 Task: Find connections with filter location Hanting with filter topic #Homeofficewith filter profile language Potuguese with filter current company Wonder Cement Ltd. with filter school St. Joseph's College Of Engineering with filter industry Telephone Call Centers with filter service category Audio Engineering with filter keywords title Chef
Action: Mouse moved to (539, 83)
Screenshot: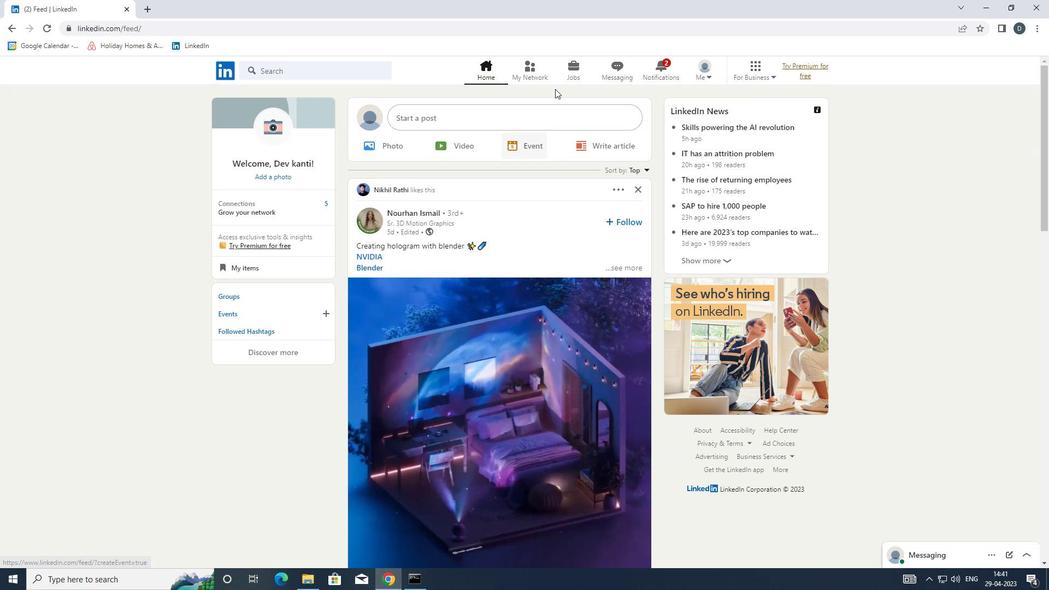 
Action: Mouse pressed left at (539, 83)
Screenshot: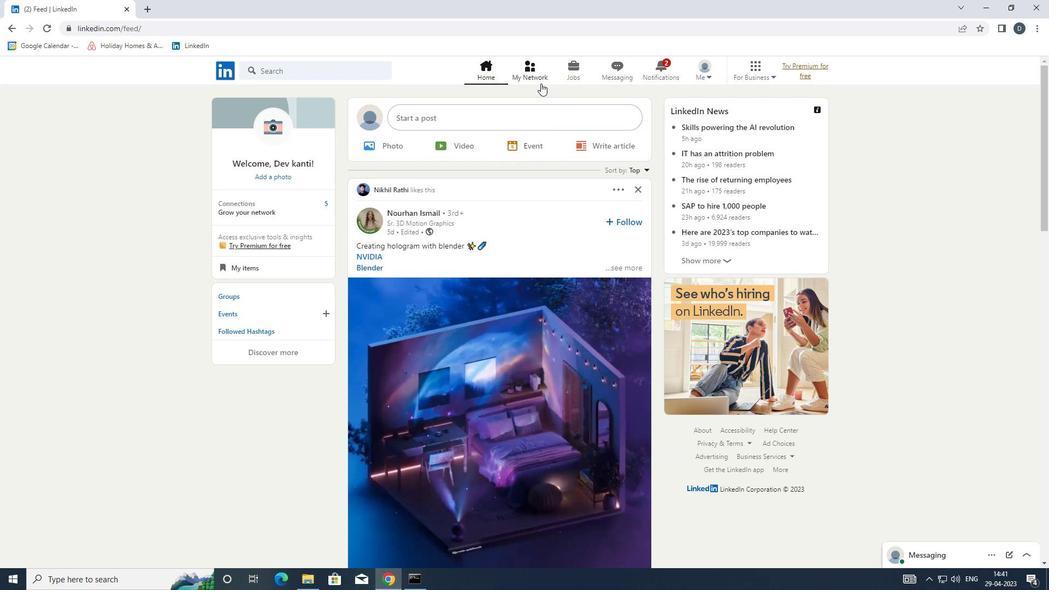 
Action: Mouse moved to (360, 128)
Screenshot: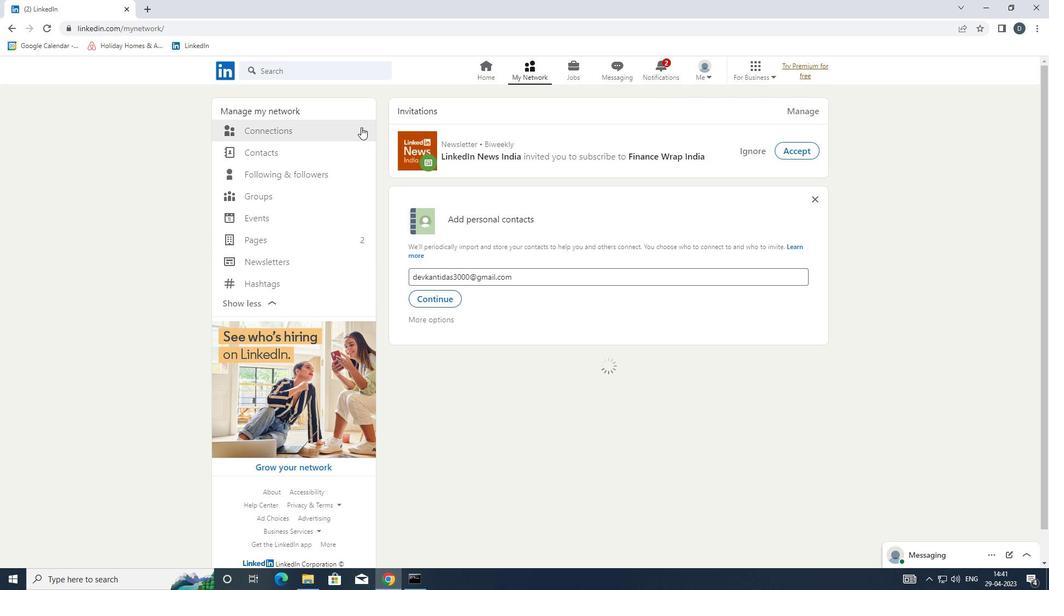 
Action: Mouse pressed left at (360, 128)
Screenshot: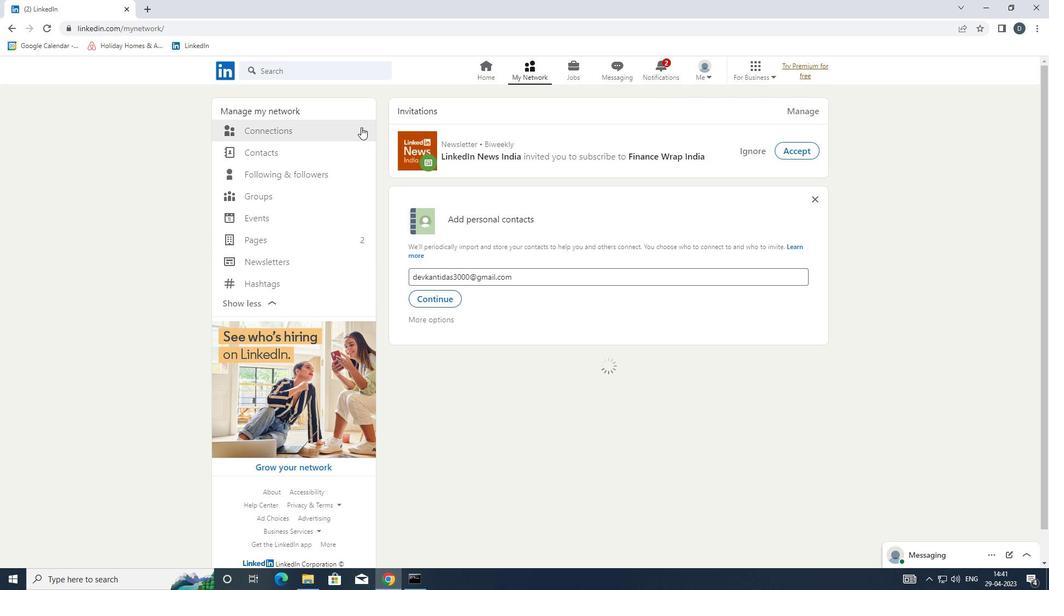 
Action: Mouse moved to (604, 133)
Screenshot: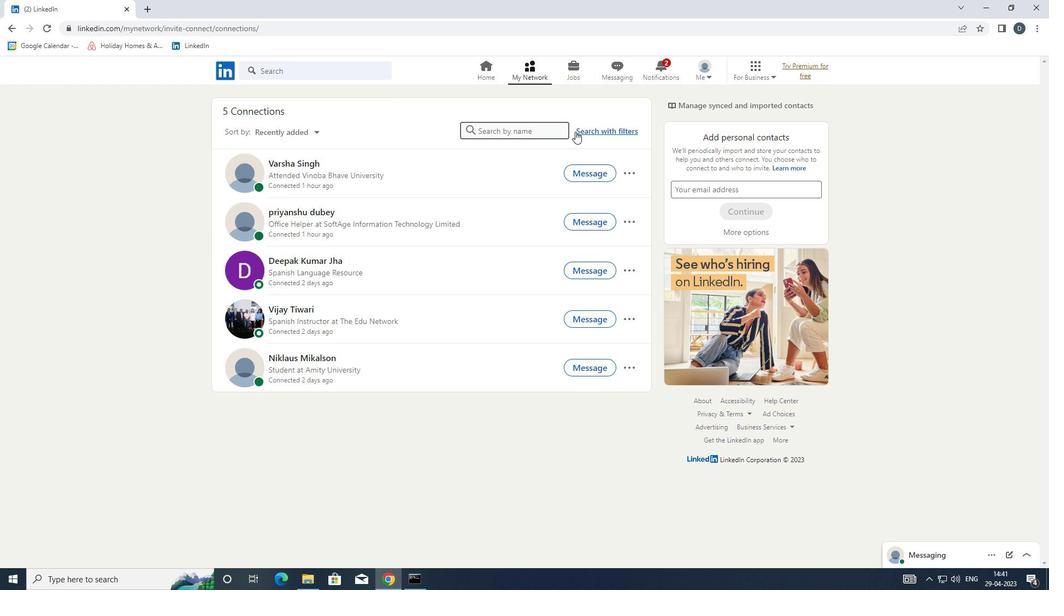 
Action: Mouse pressed left at (604, 133)
Screenshot: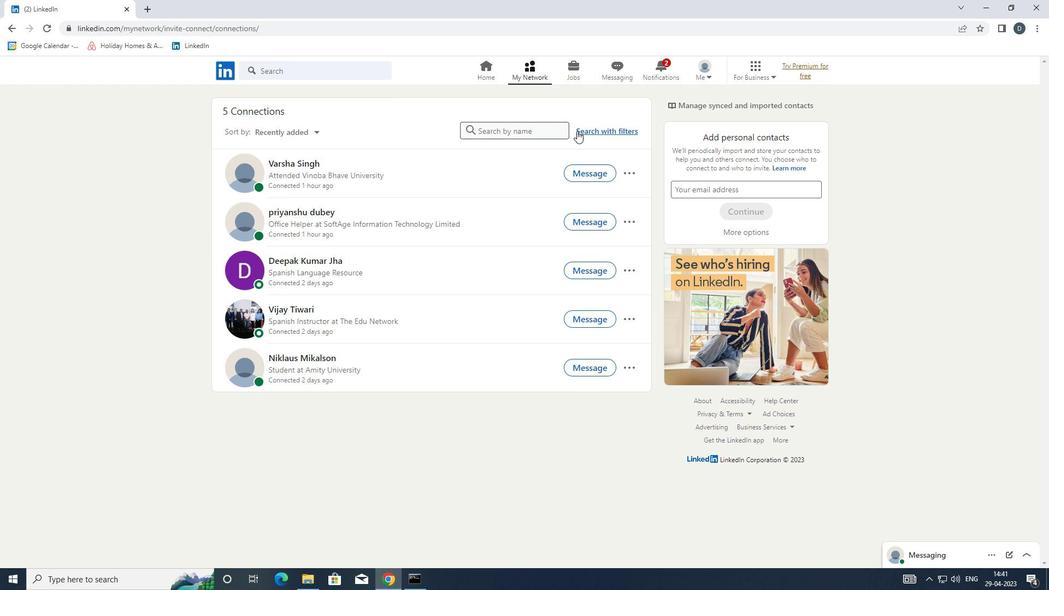 
Action: Mouse moved to (570, 103)
Screenshot: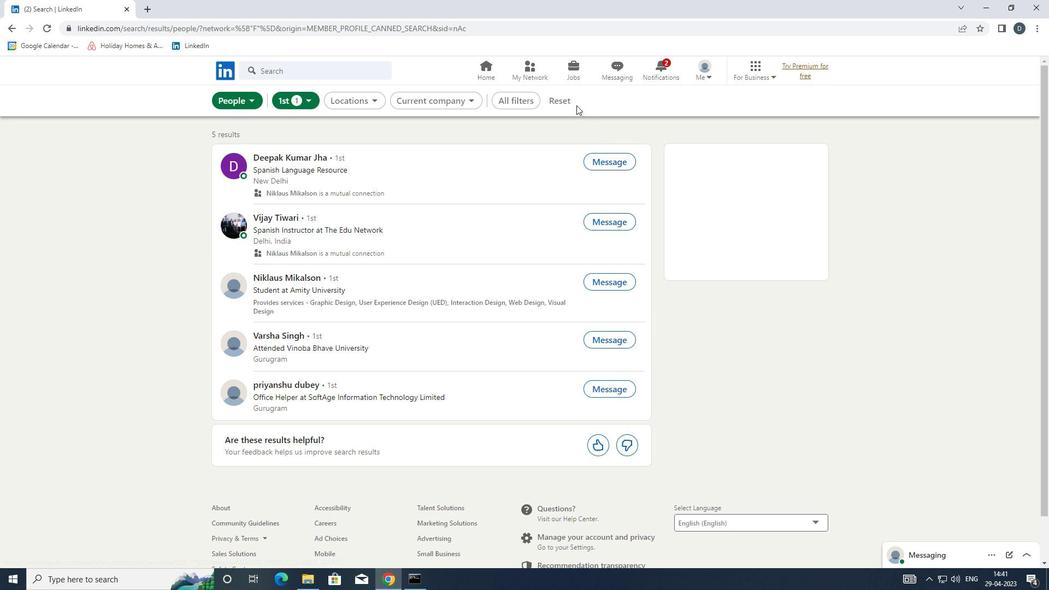
Action: Mouse pressed left at (570, 103)
Screenshot: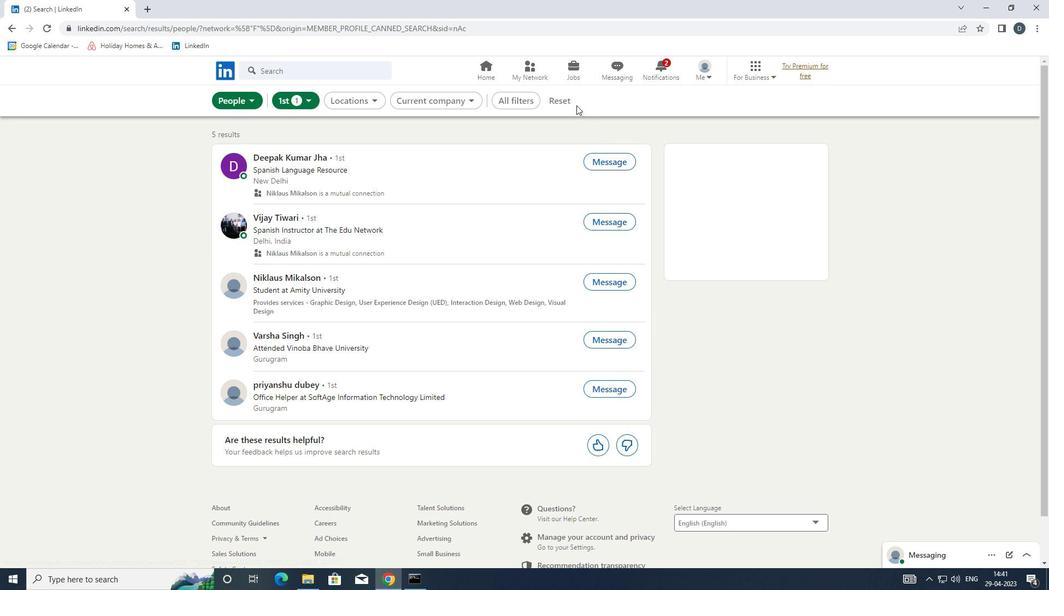 
Action: Mouse moved to (546, 95)
Screenshot: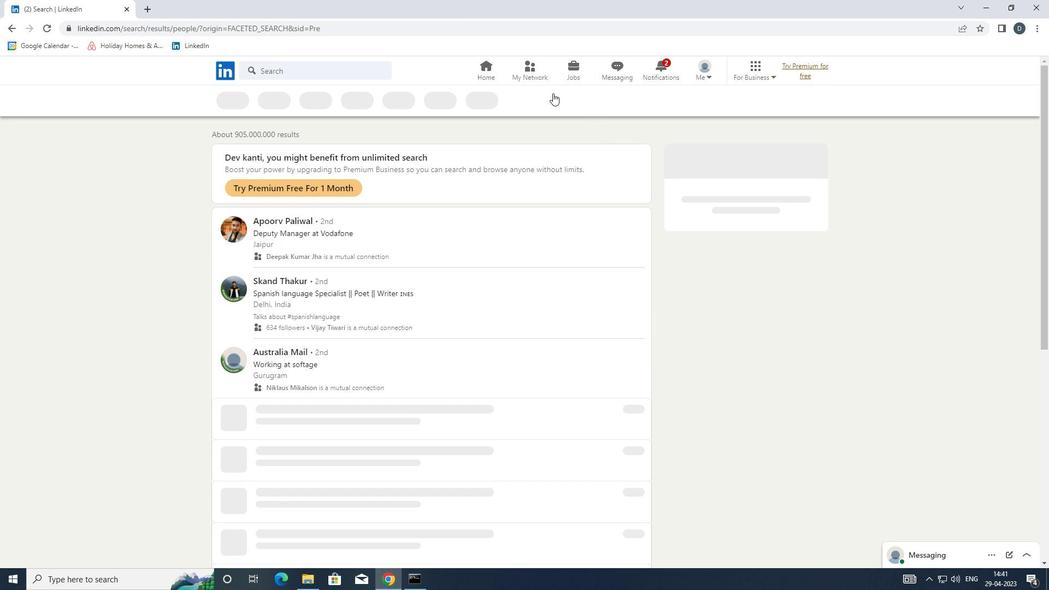 
Action: Mouse pressed left at (546, 95)
Screenshot: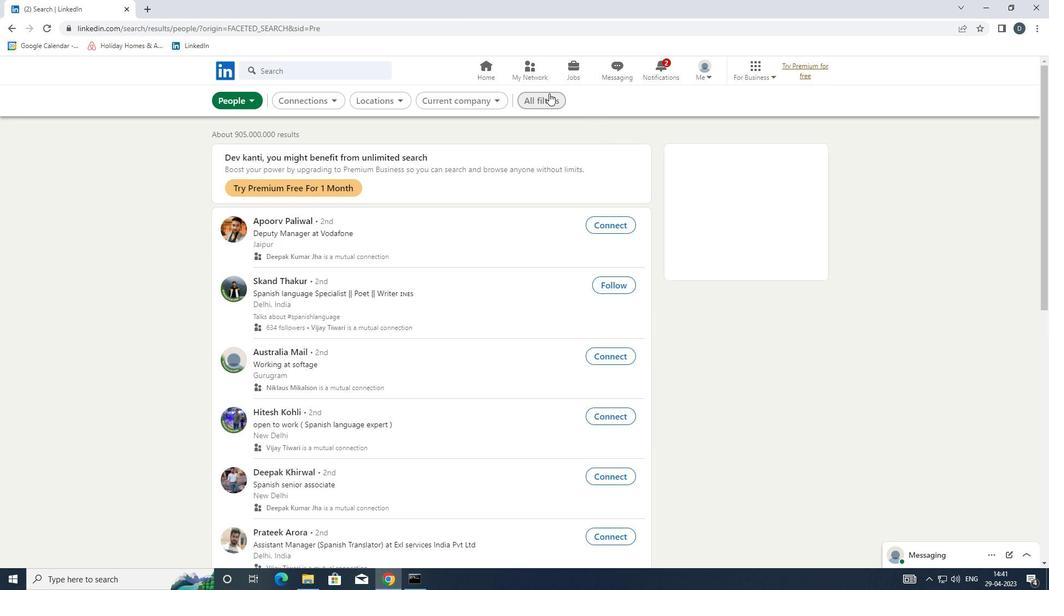 
Action: Mouse moved to (907, 333)
Screenshot: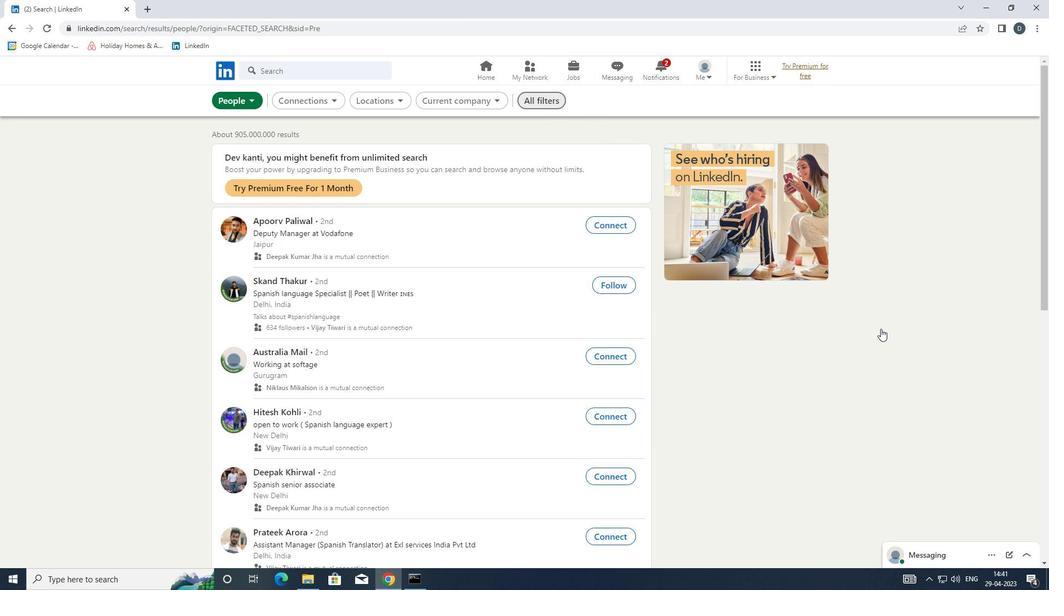 
Action: Mouse scrolled (907, 332) with delta (0, 0)
Screenshot: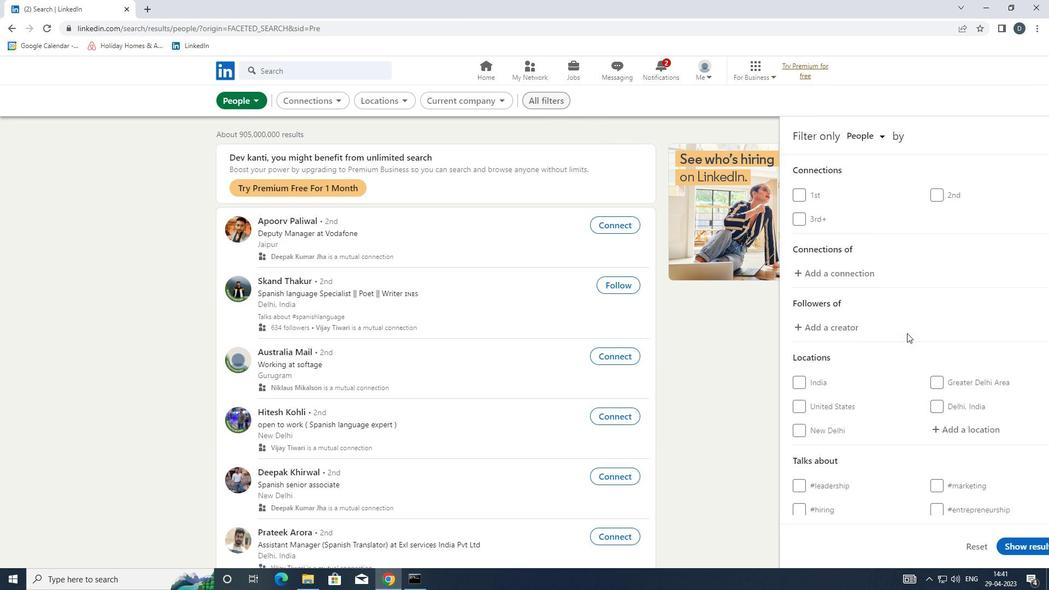 
Action: Mouse scrolled (907, 332) with delta (0, 0)
Screenshot: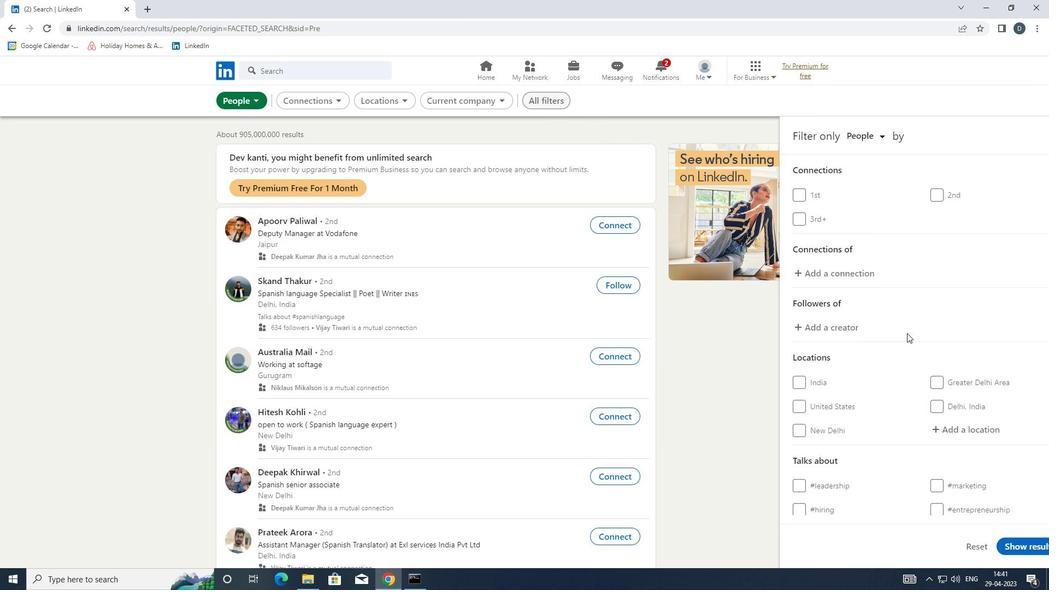 
Action: Mouse moved to (937, 323)
Screenshot: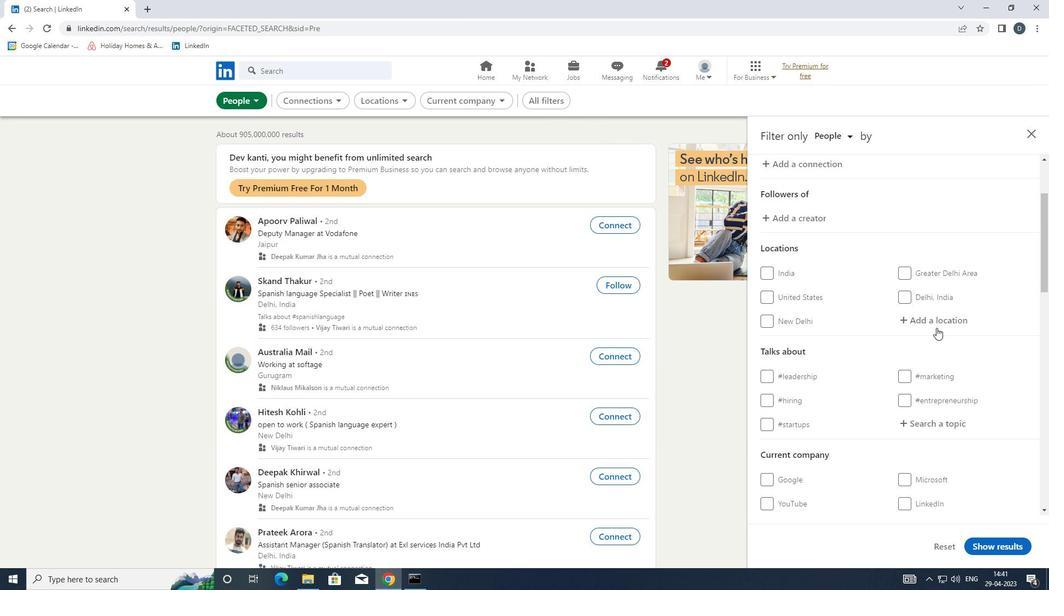 
Action: Mouse pressed left at (937, 323)
Screenshot: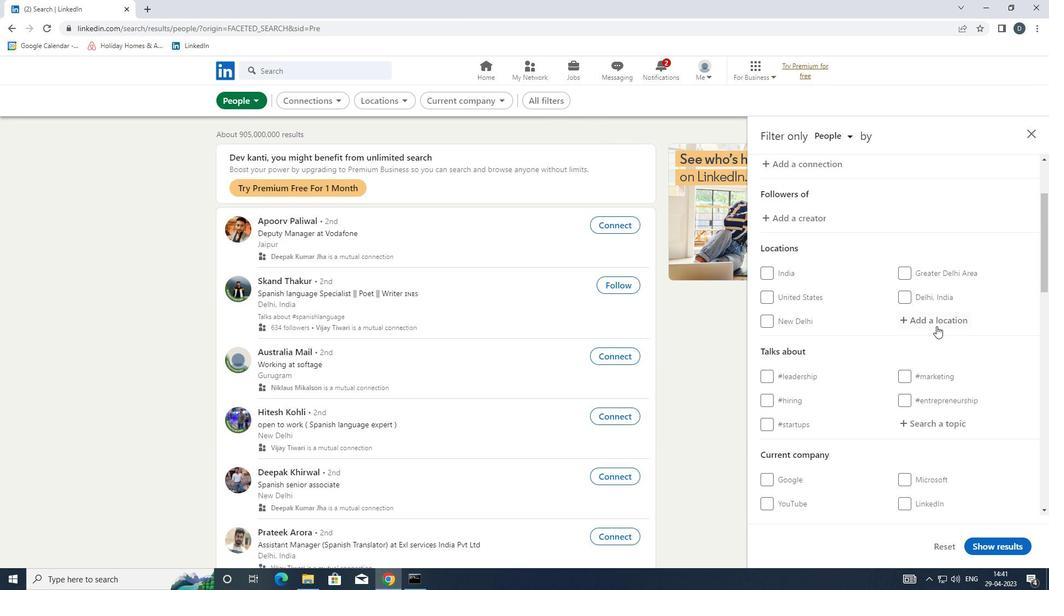 
Action: Mouse moved to (922, 326)
Screenshot: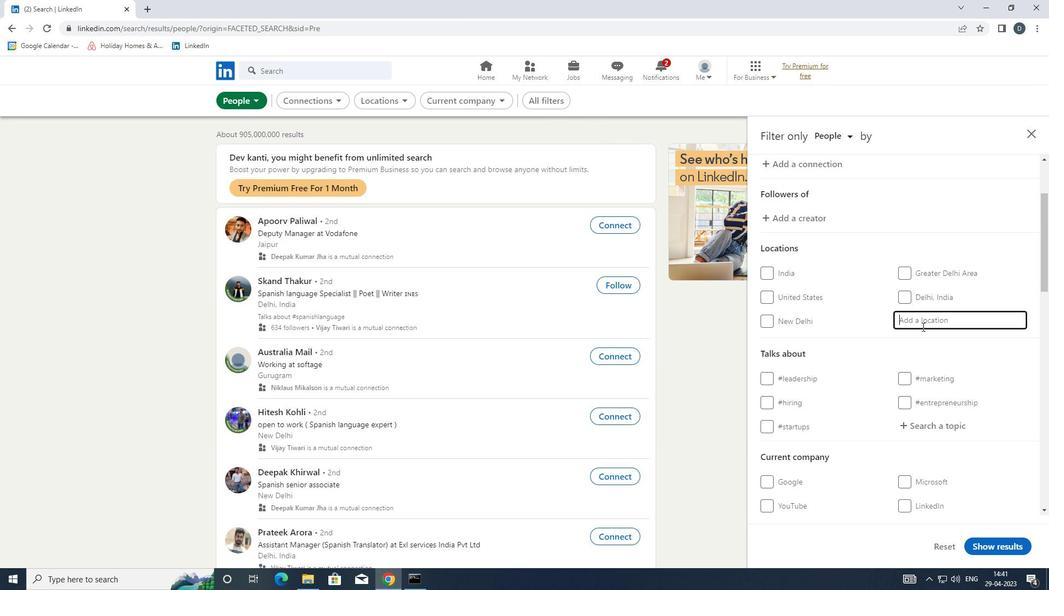 
Action: Key pressed <Key.shift>HANTING<Key.enter>
Screenshot: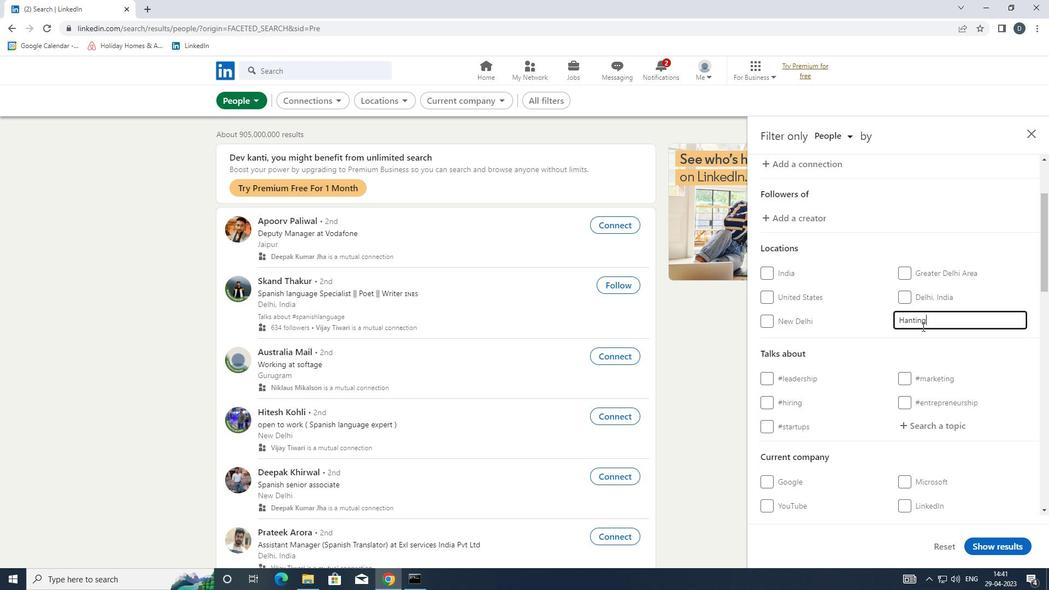 
Action: Mouse moved to (922, 328)
Screenshot: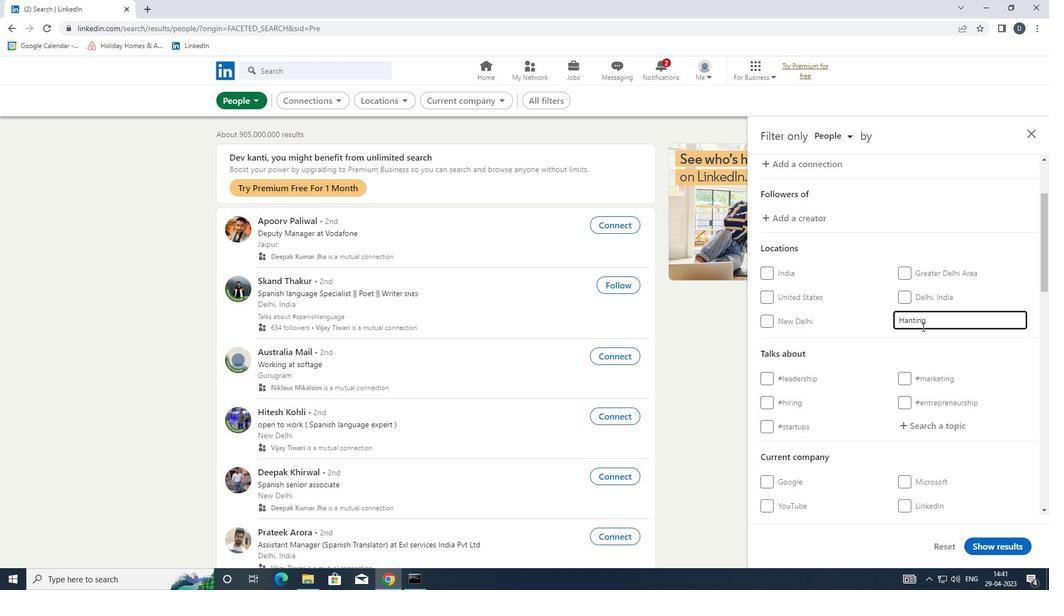 
Action: Mouse scrolled (922, 328) with delta (0, 0)
Screenshot: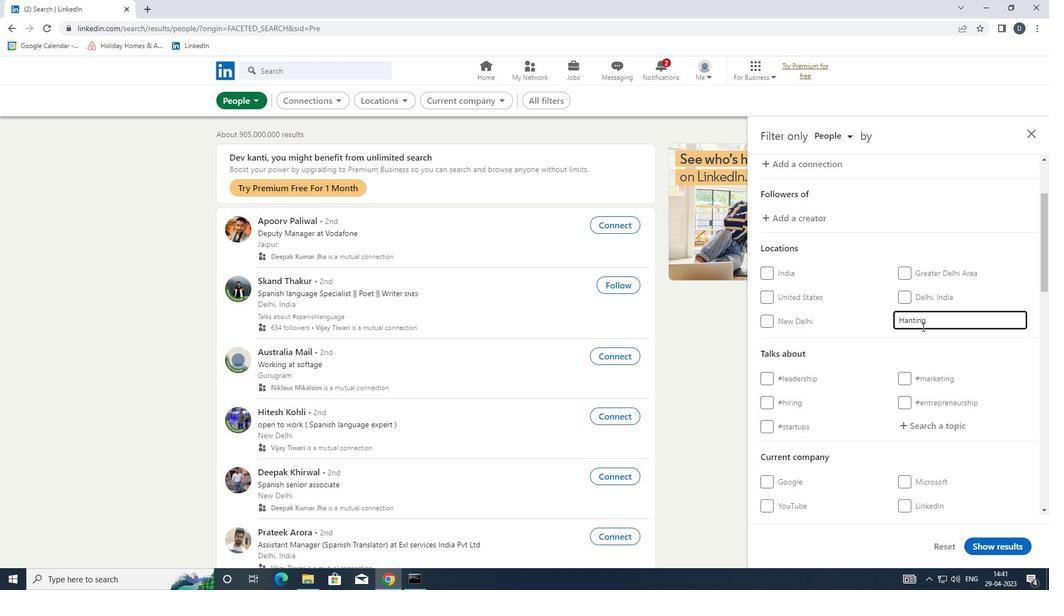 
Action: Mouse moved to (934, 378)
Screenshot: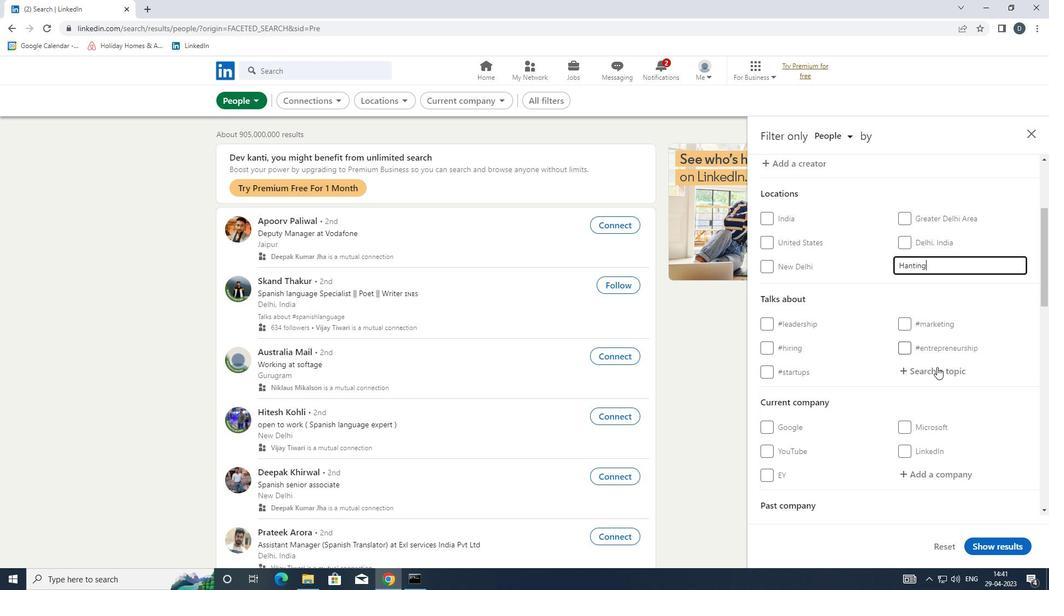 
Action: Mouse pressed left at (934, 378)
Screenshot: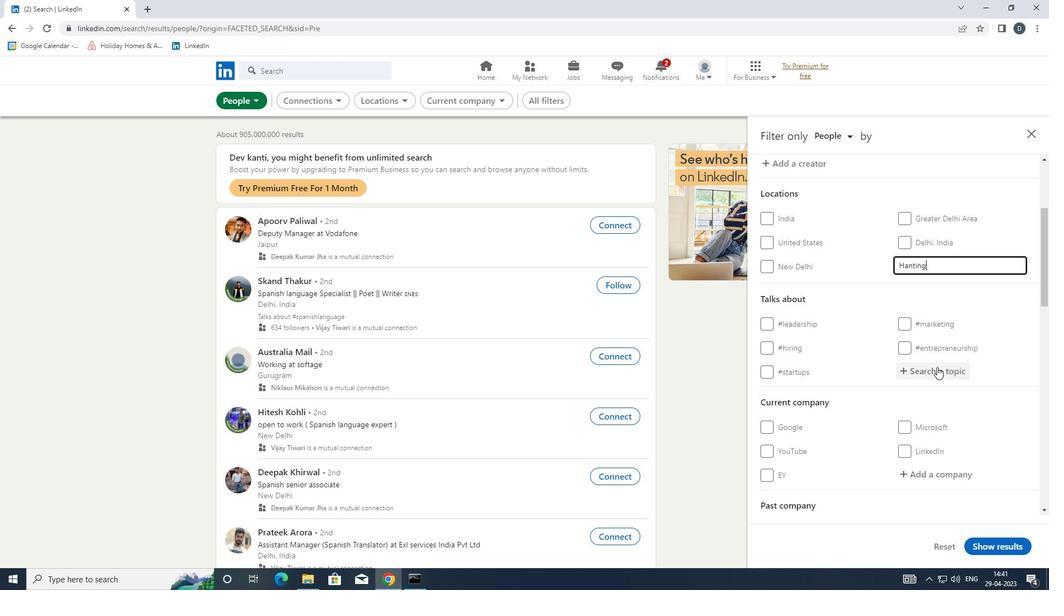 
Action: Key pressed <Key.shift>
Screenshot: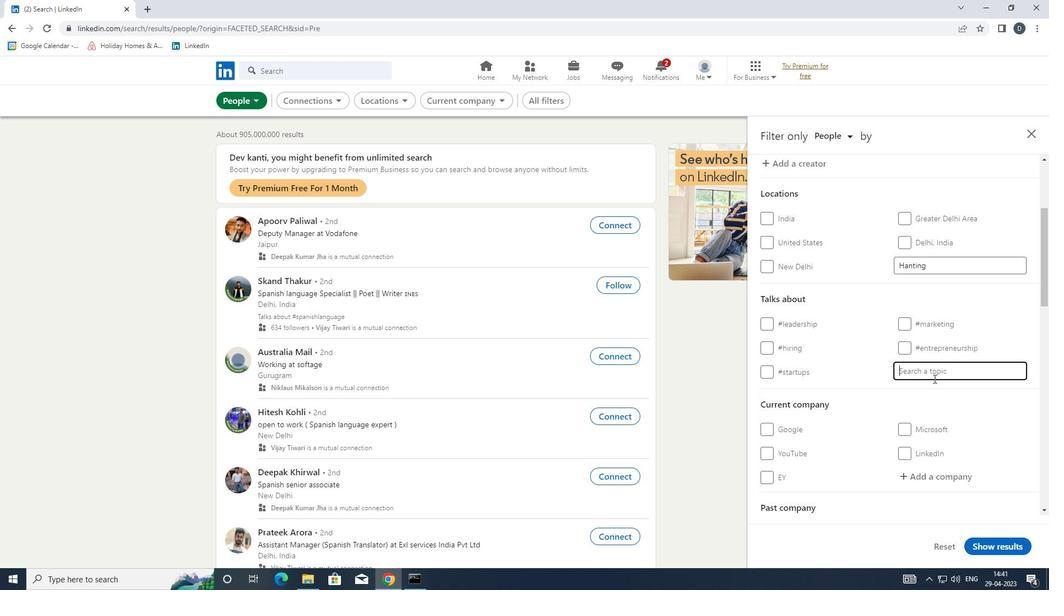 
Action: Mouse moved to (930, 381)
Screenshot: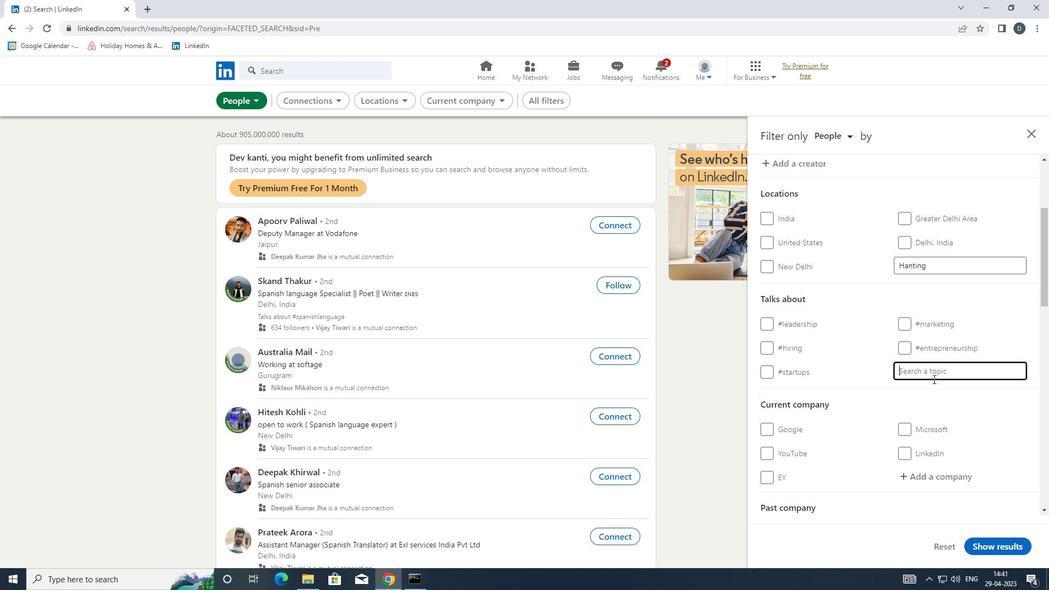 
Action: Key pressed <Key.shift><Key.shift><Key.shift><Key.shift>
Screenshot: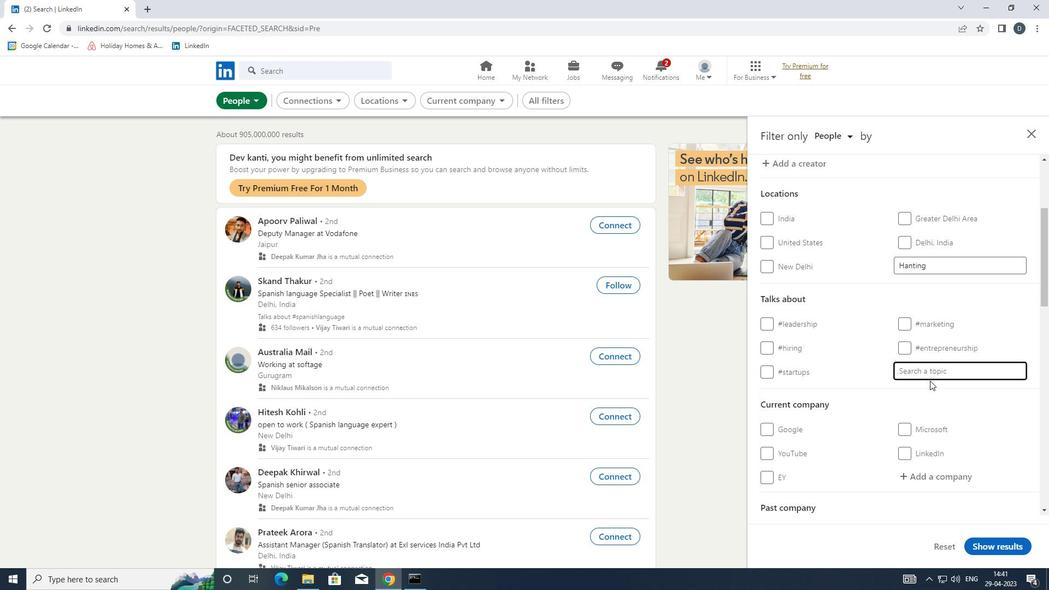 
Action: Mouse moved to (930, 381)
Screenshot: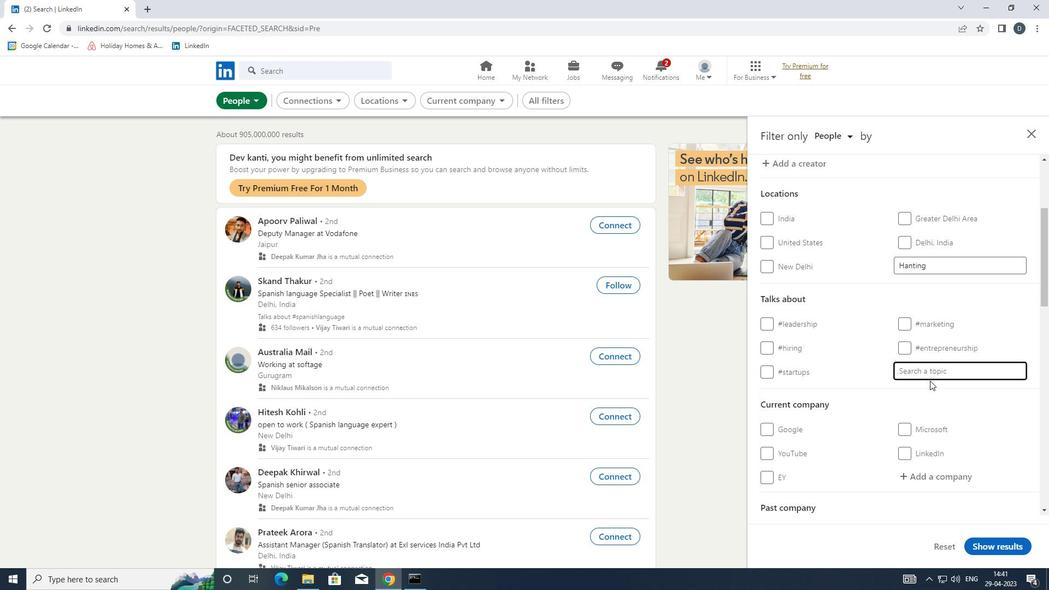 
Action: Key pressed <Key.shift><Key.shift><Key.shift><Key.shift><Key.shift><Key.shift><Key.shift><Key.shift><Key.shift><Key.shift>#HOMEOFFICE
Screenshot: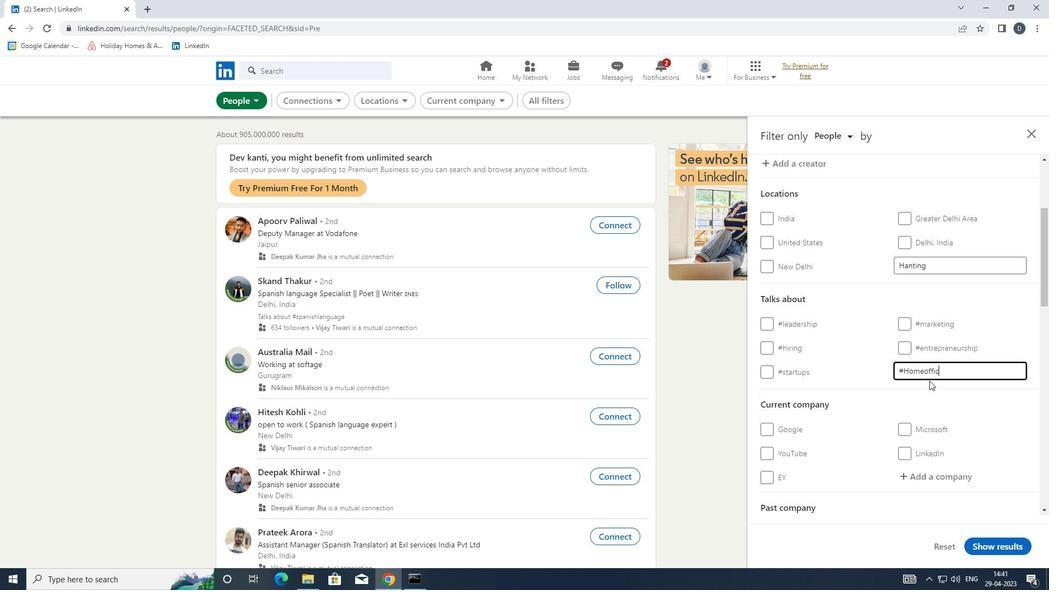 
Action: Mouse scrolled (930, 380) with delta (0, 0)
Screenshot: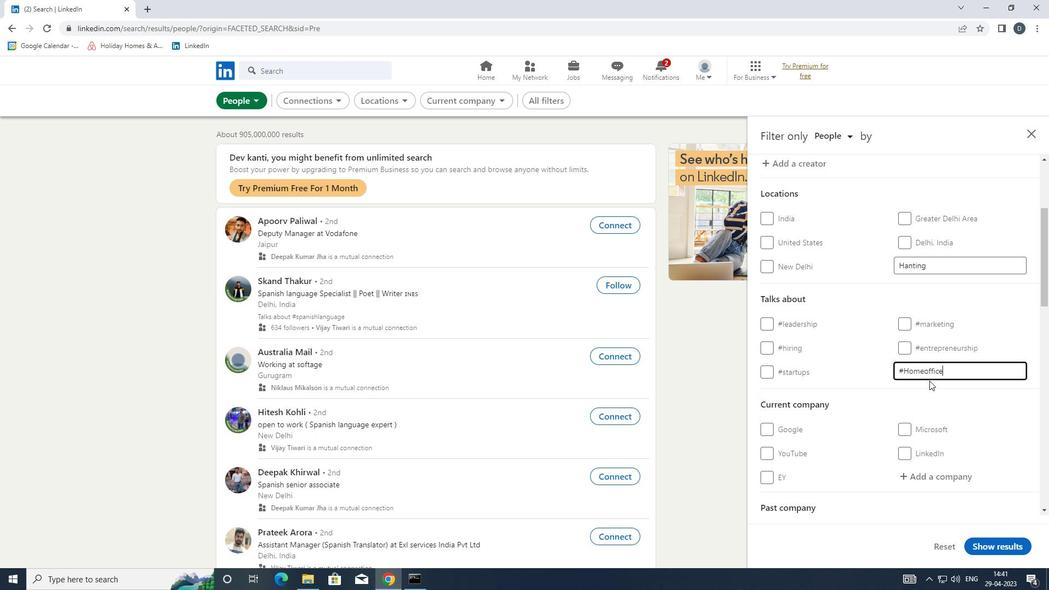 
Action: Mouse scrolled (930, 380) with delta (0, 0)
Screenshot: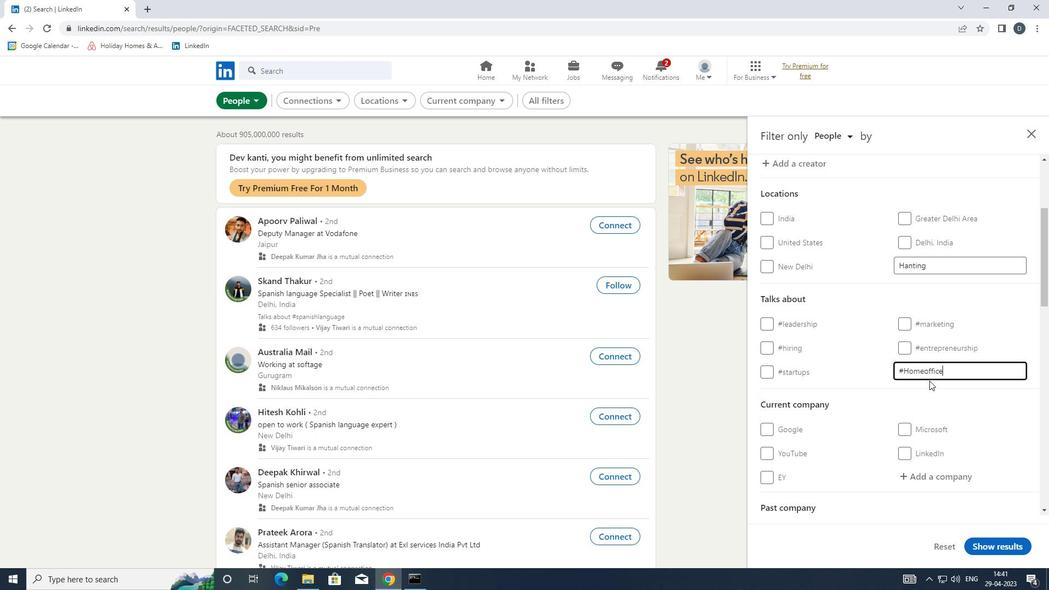 
Action: Mouse scrolled (930, 380) with delta (0, 0)
Screenshot: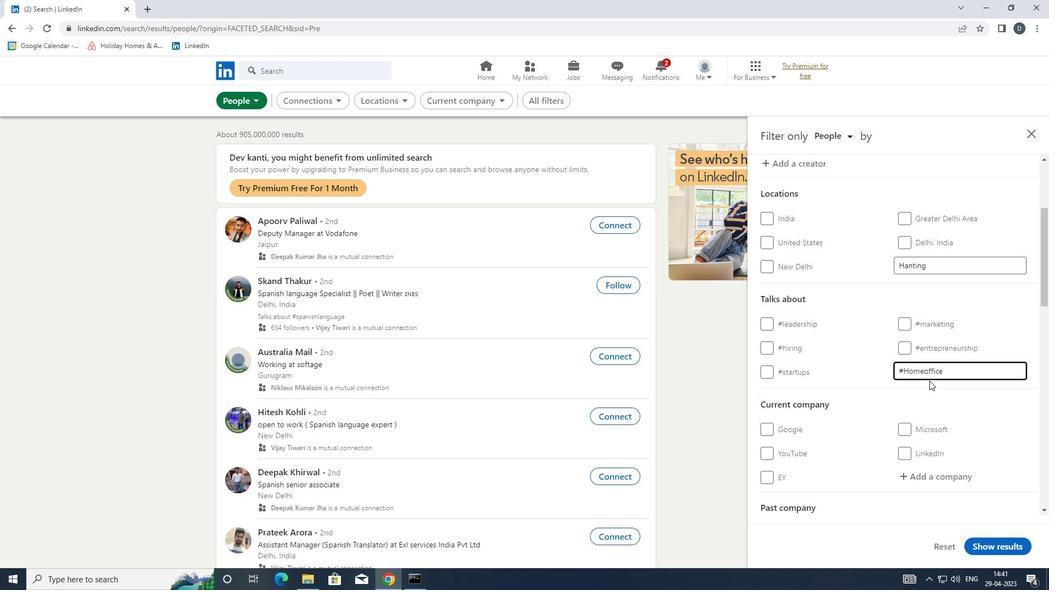 
Action: Mouse scrolled (930, 380) with delta (0, 0)
Screenshot: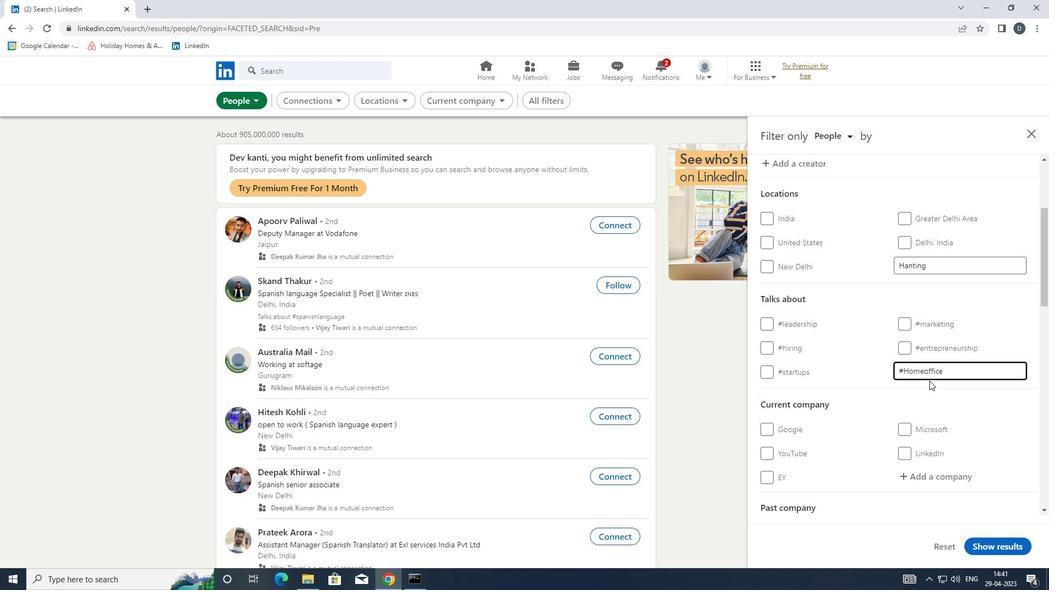 
Action: Mouse scrolled (930, 380) with delta (0, 0)
Screenshot: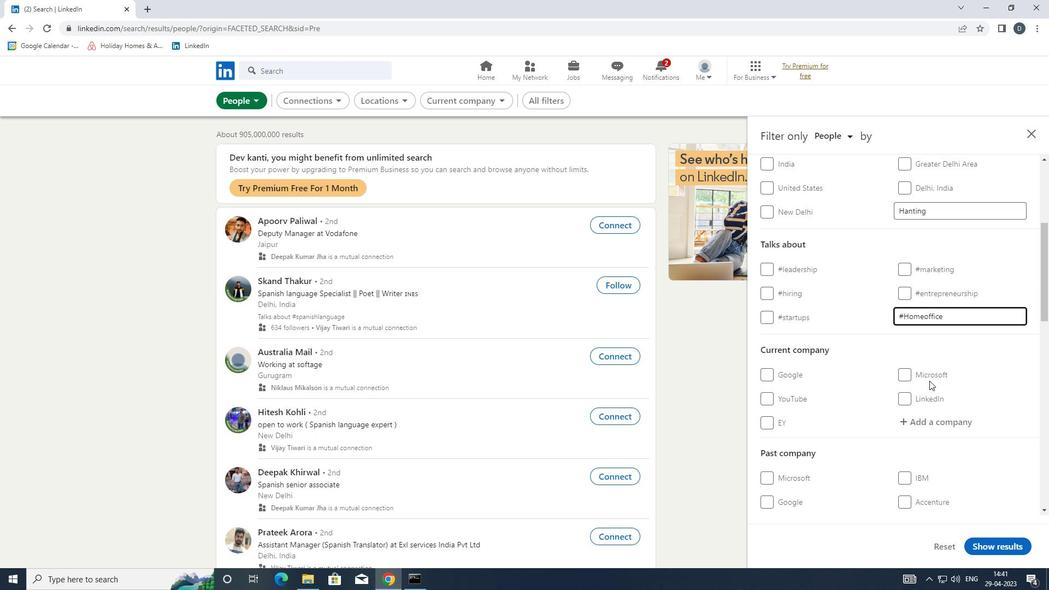
Action: Mouse scrolled (930, 380) with delta (0, 0)
Screenshot: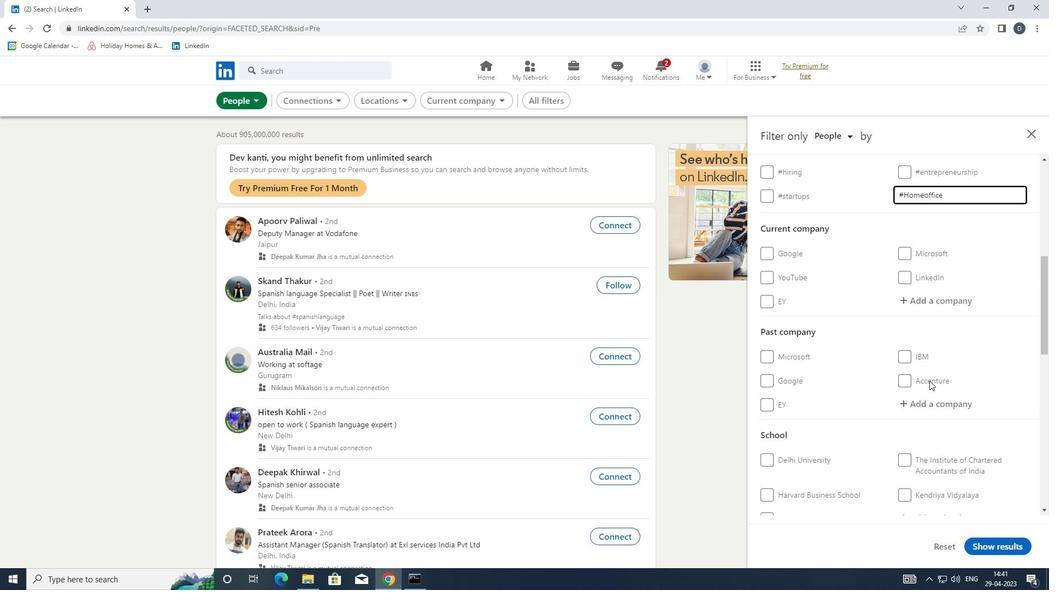 
Action: Mouse moved to (921, 378)
Screenshot: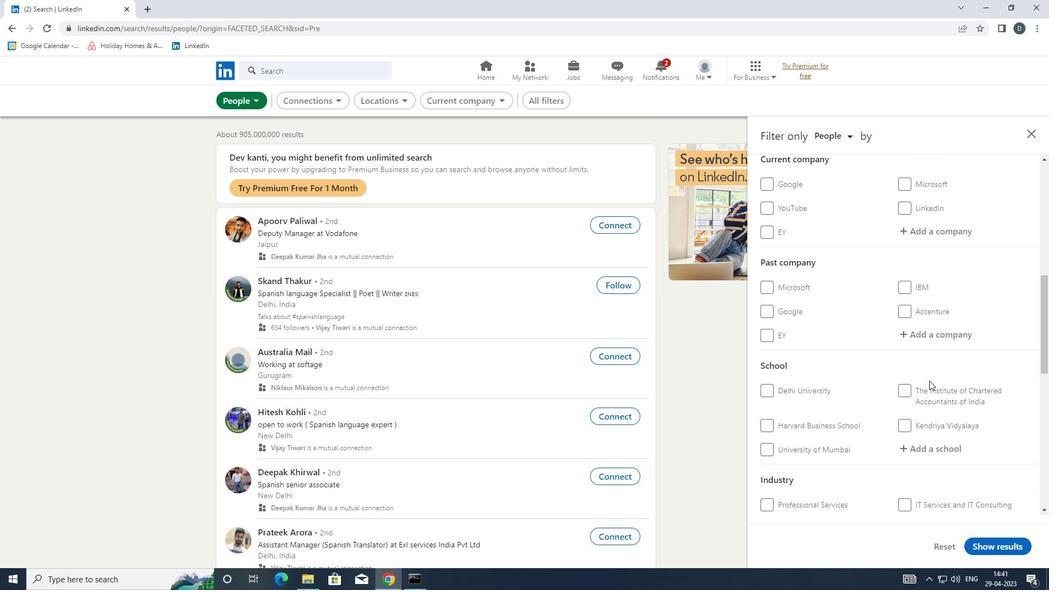 
Action: Mouse scrolled (921, 378) with delta (0, 0)
Screenshot: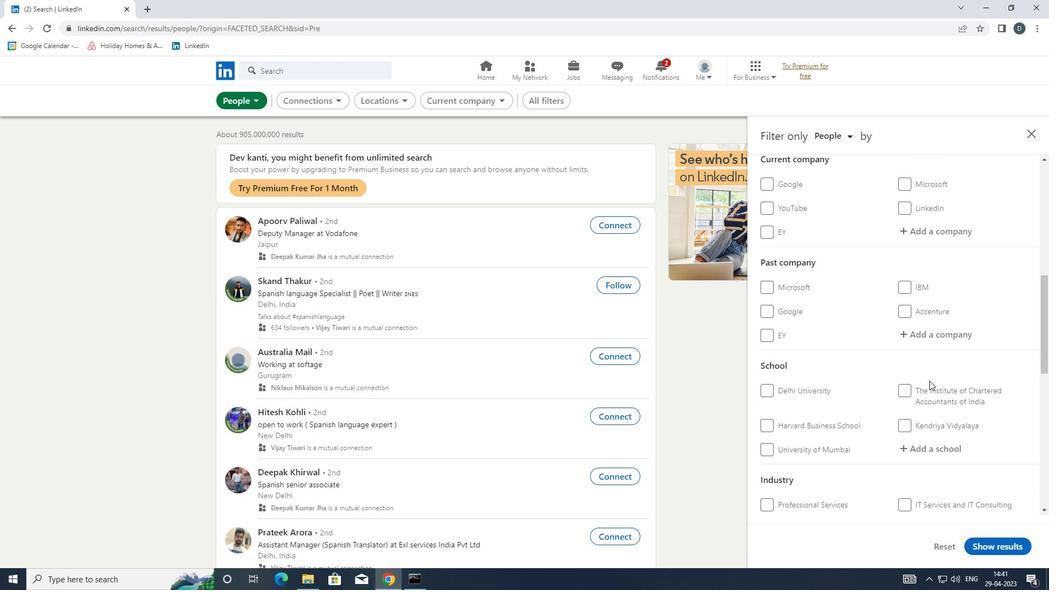 
Action: Mouse moved to (915, 392)
Screenshot: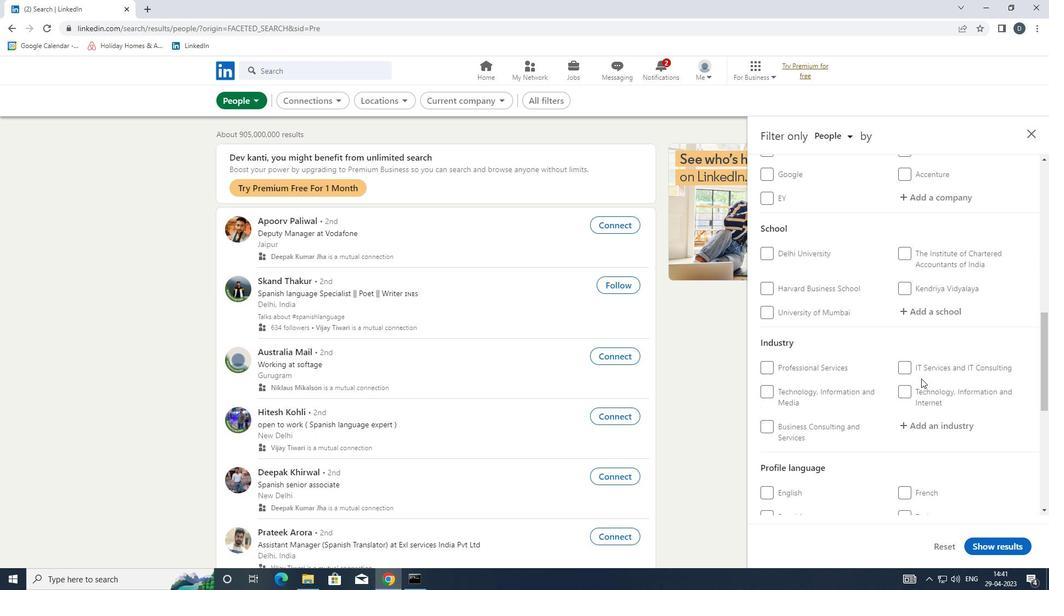 
Action: Mouse scrolled (915, 391) with delta (0, 0)
Screenshot: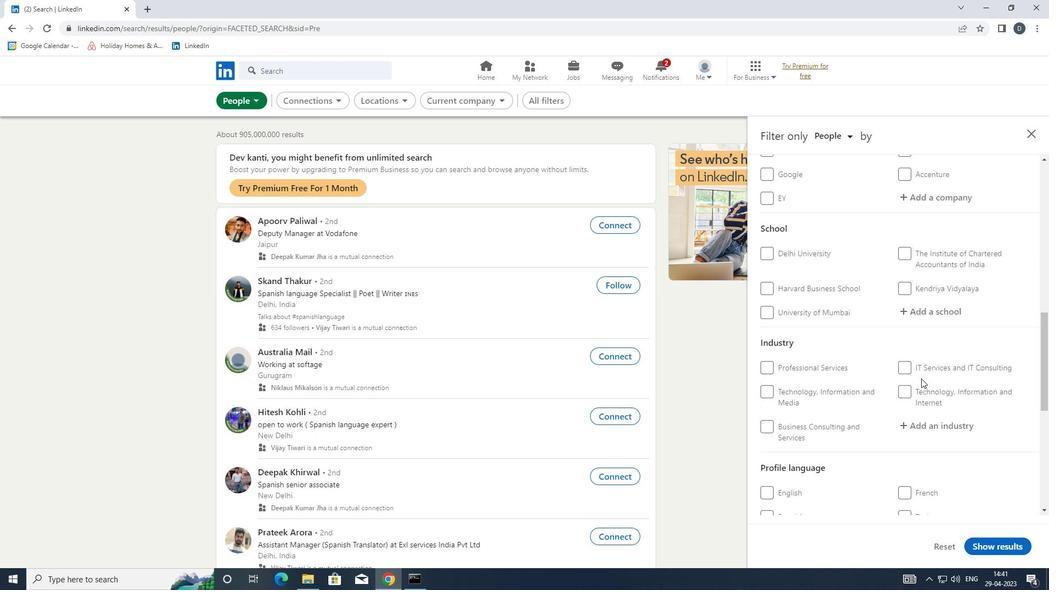 
Action: Mouse scrolled (915, 391) with delta (0, 0)
Screenshot: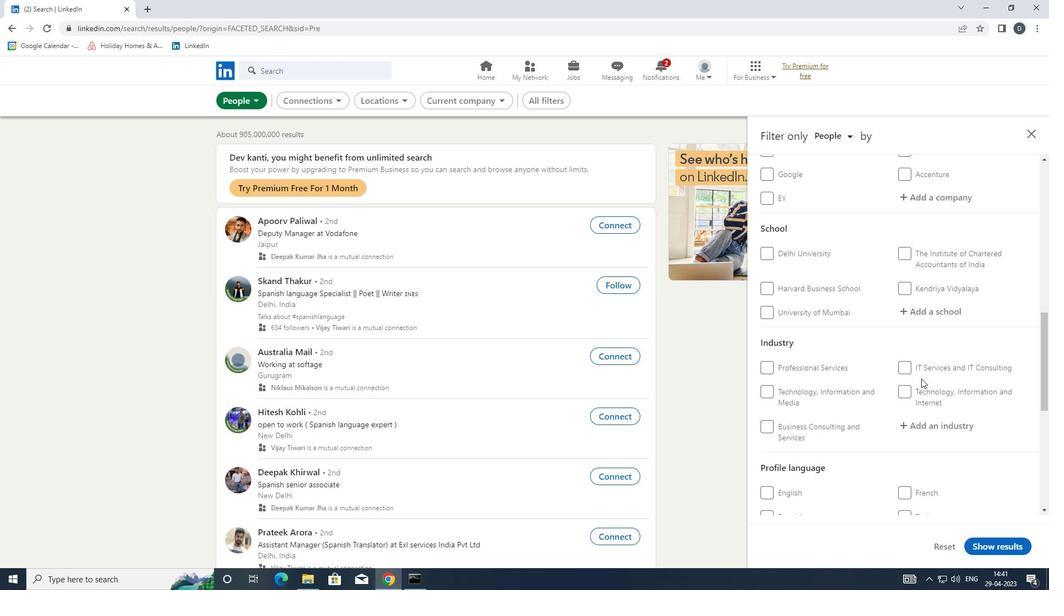 
Action: Mouse scrolled (915, 391) with delta (0, 0)
Screenshot: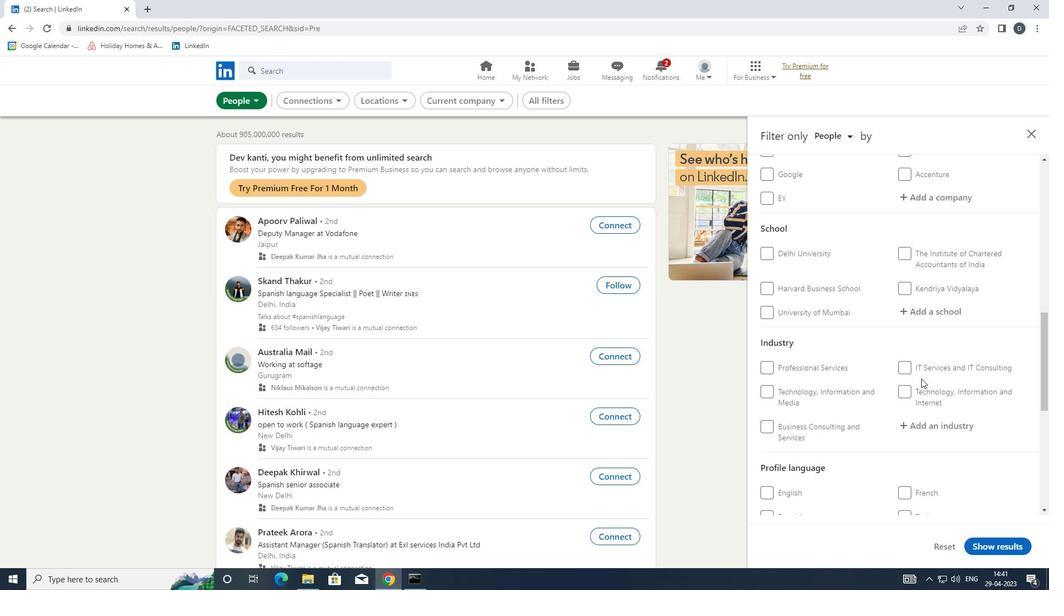 
Action: Mouse moved to (918, 354)
Screenshot: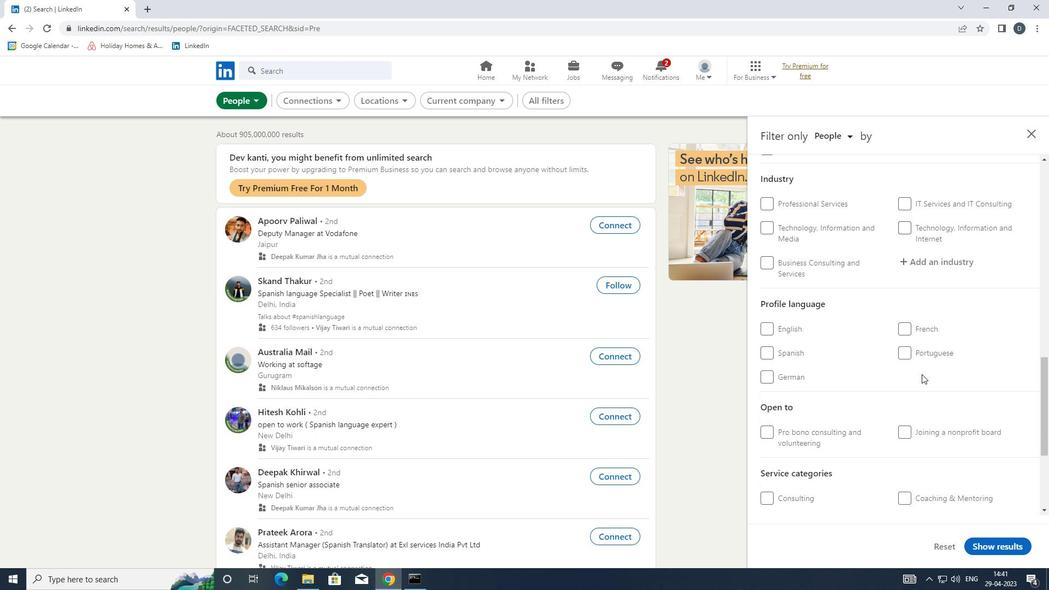 
Action: Mouse pressed left at (918, 354)
Screenshot: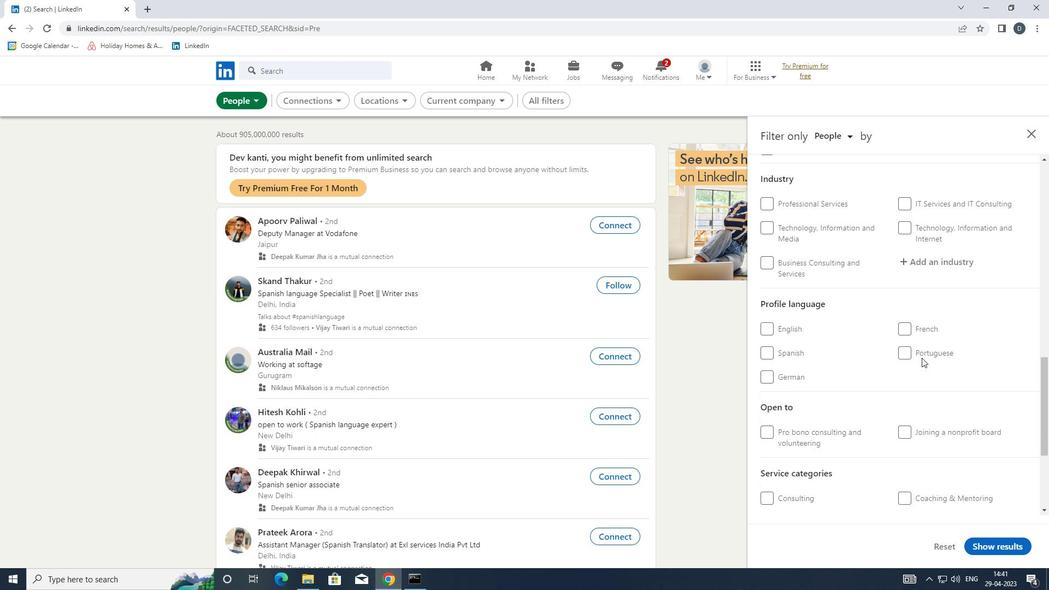 
Action: Mouse moved to (917, 354)
Screenshot: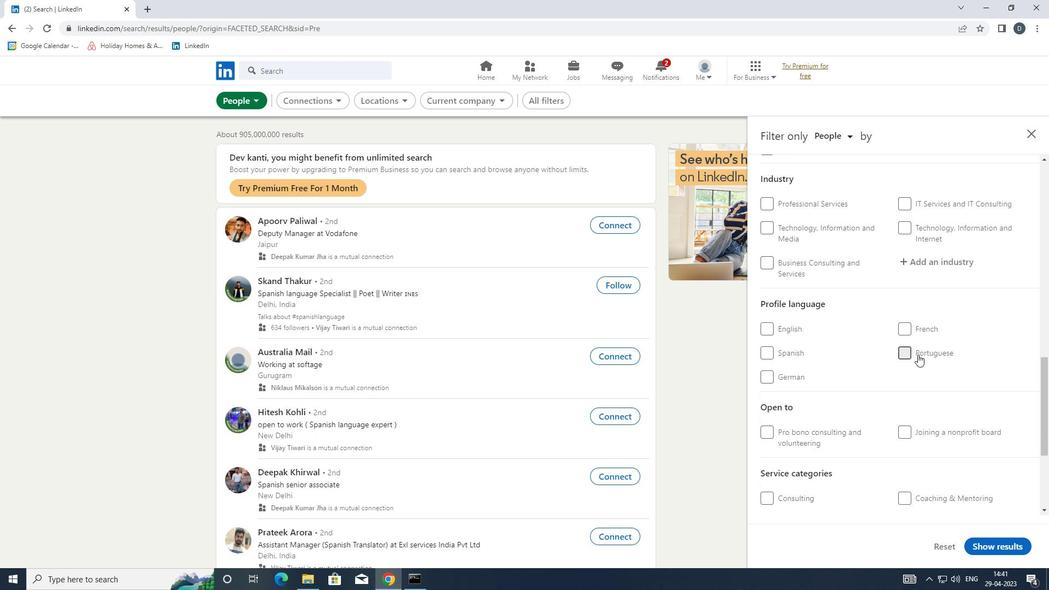 
Action: Mouse scrolled (917, 355) with delta (0, 0)
Screenshot: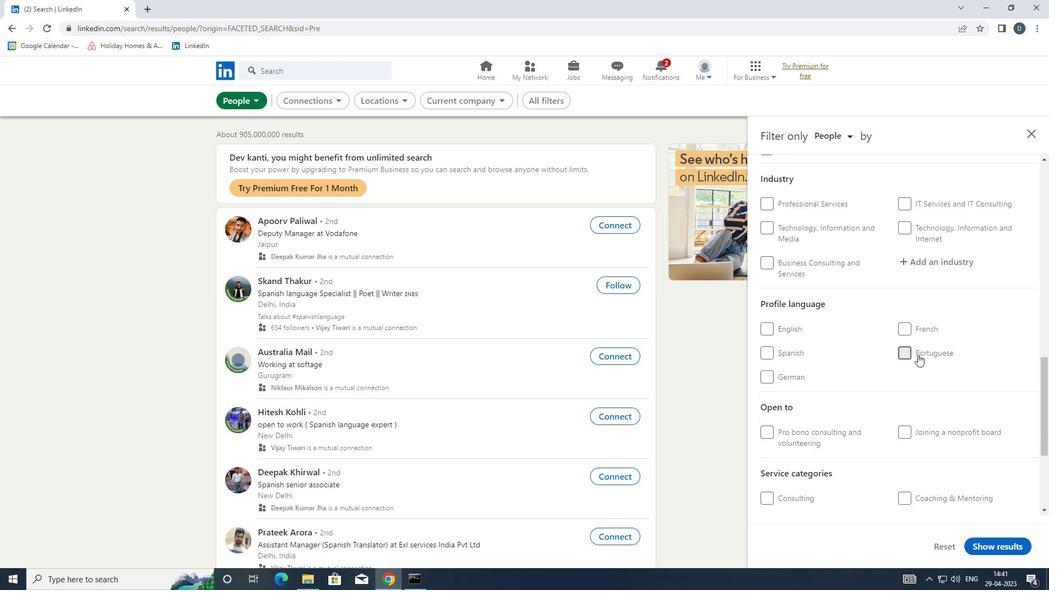 
Action: Mouse scrolled (917, 355) with delta (0, 0)
Screenshot: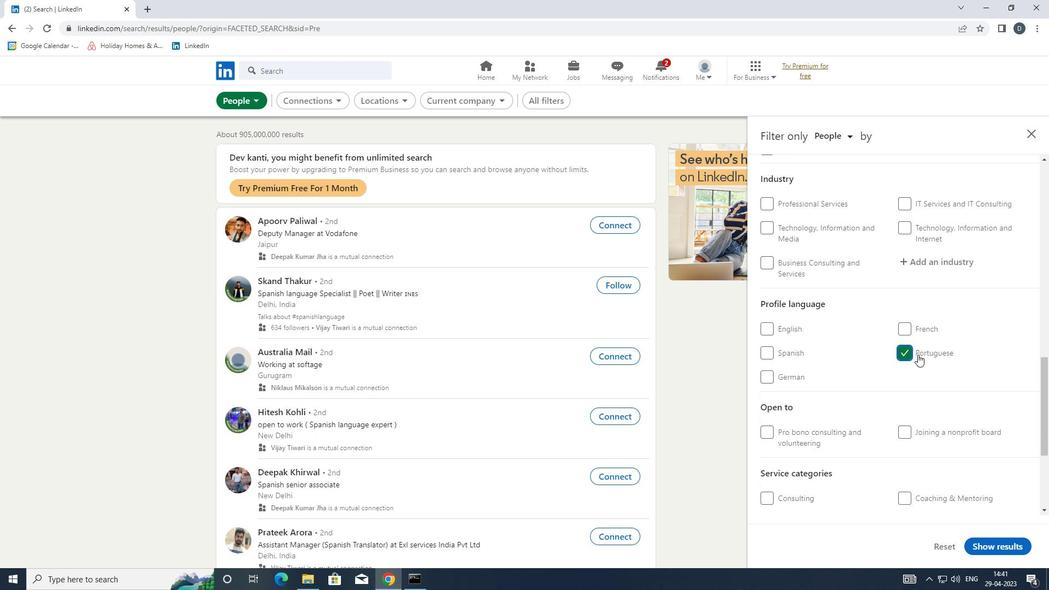 
Action: Mouse scrolled (917, 355) with delta (0, 0)
Screenshot: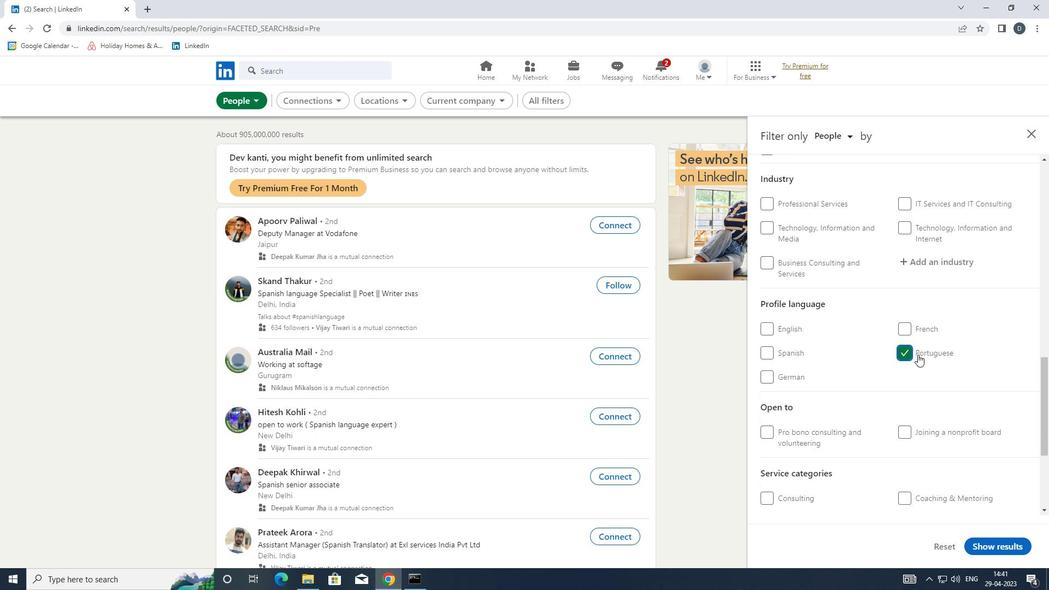 
Action: Mouse scrolled (917, 355) with delta (0, 0)
Screenshot: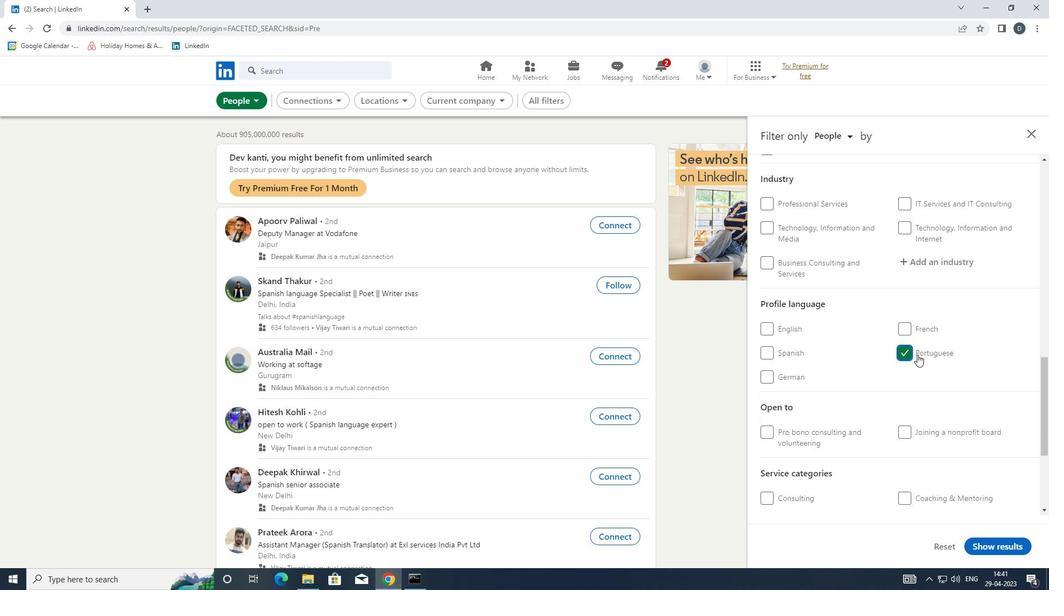 
Action: Mouse moved to (916, 355)
Screenshot: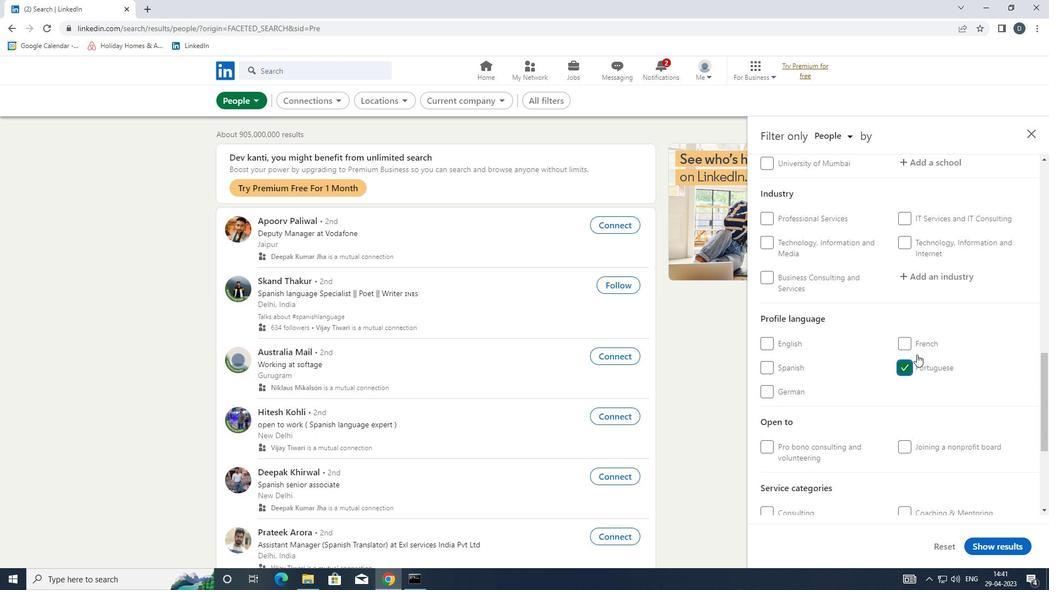 
Action: Mouse scrolled (916, 355) with delta (0, 0)
Screenshot: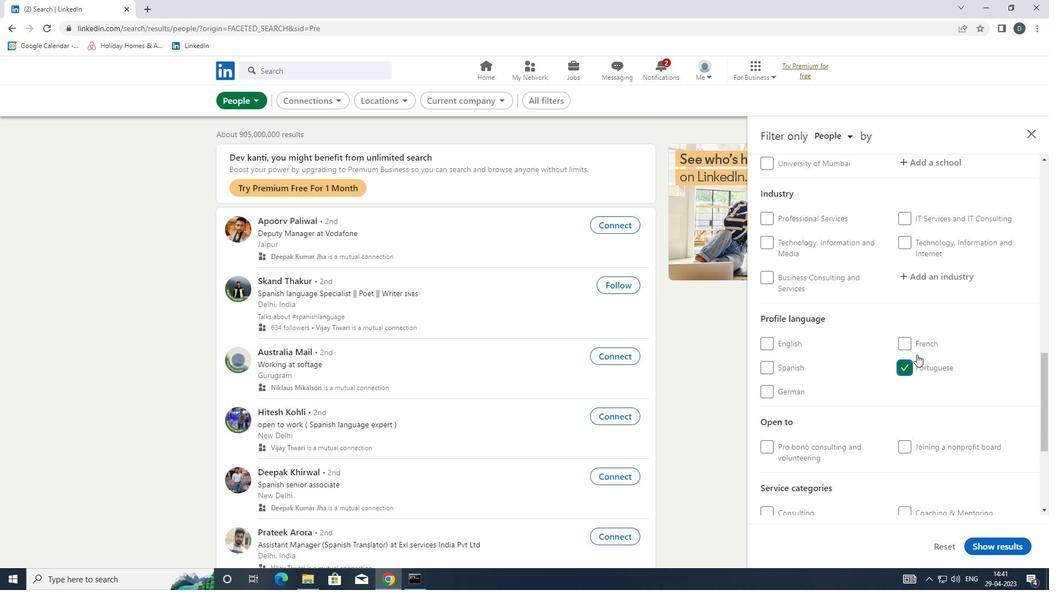 
Action: Mouse scrolled (916, 355) with delta (0, 0)
Screenshot: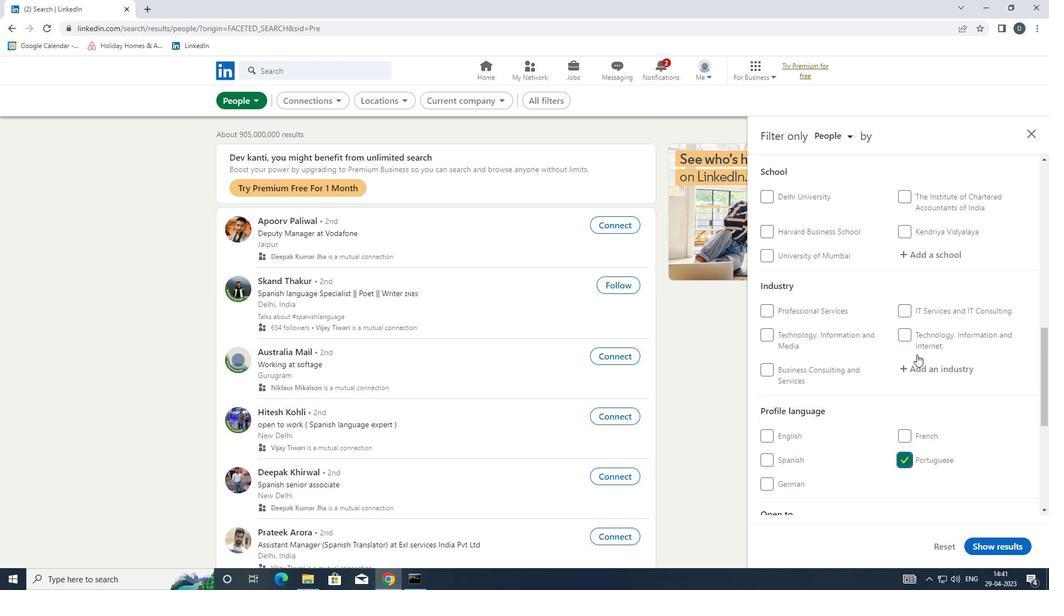 
Action: Mouse scrolled (916, 355) with delta (0, 0)
Screenshot: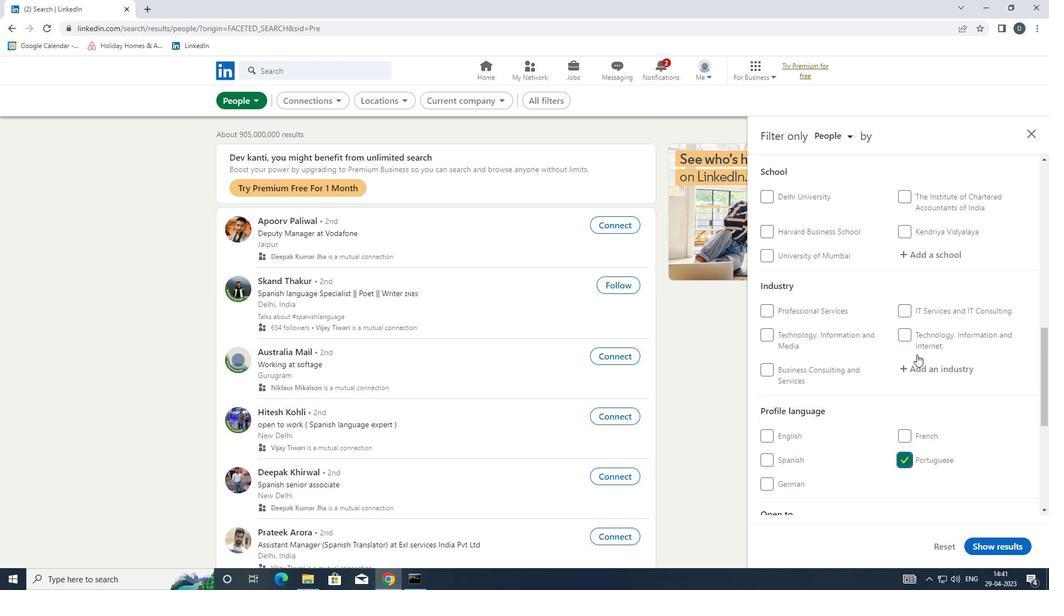 
Action: Mouse moved to (932, 316)
Screenshot: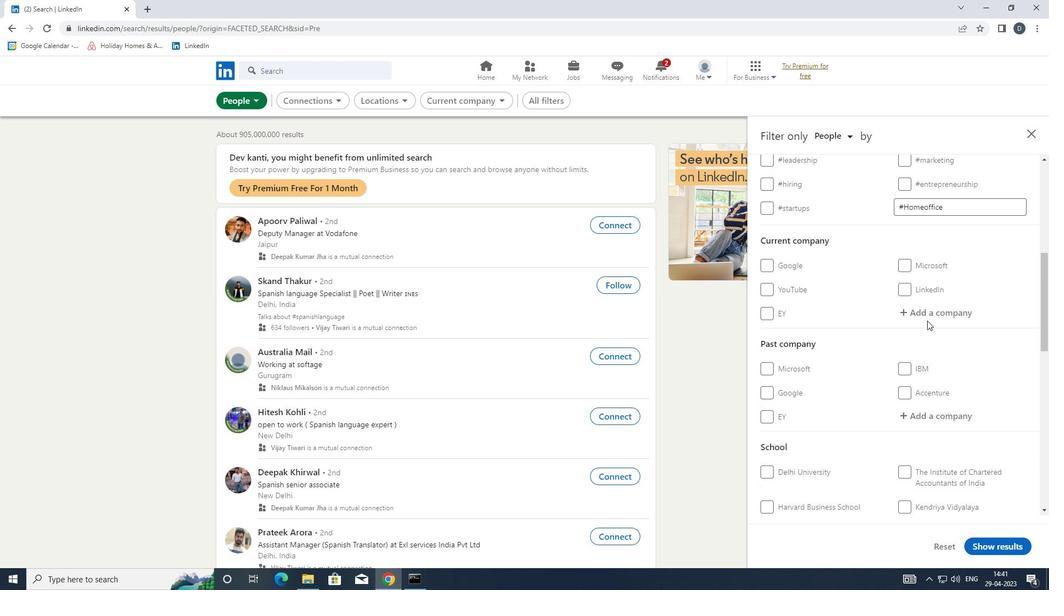 
Action: Mouse pressed left at (932, 316)
Screenshot: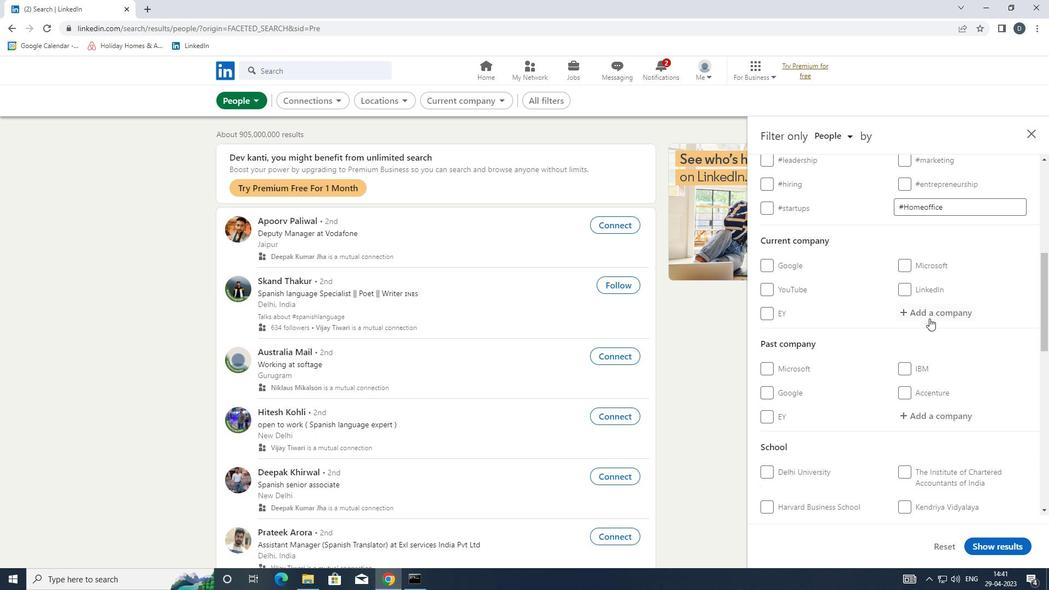 
Action: Key pressed <Key.shift>WONDER<Key.space><Key.shift>CEMEN
Screenshot: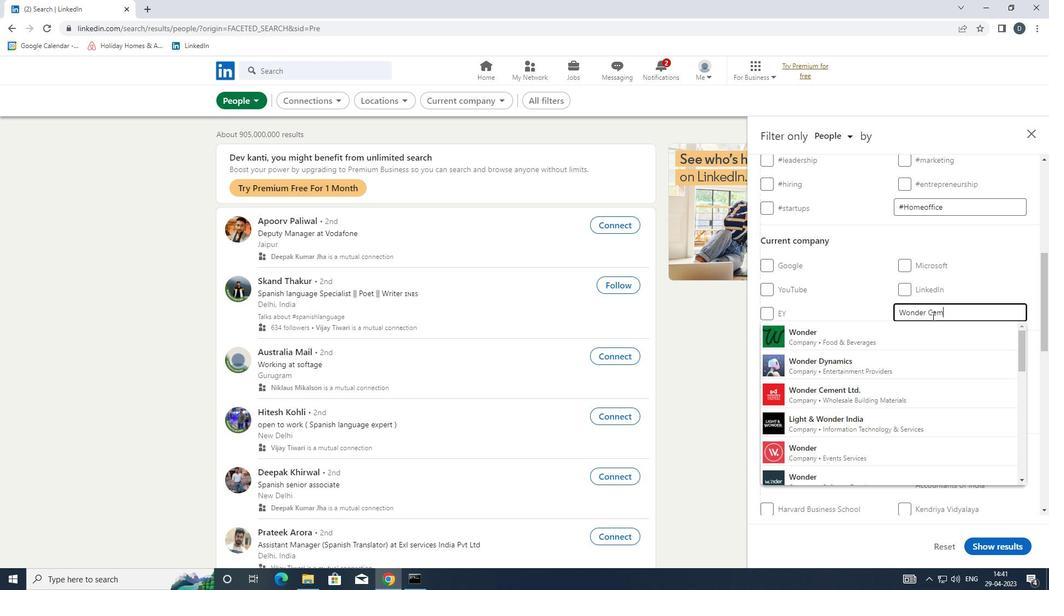 
Action: Mouse moved to (922, 330)
Screenshot: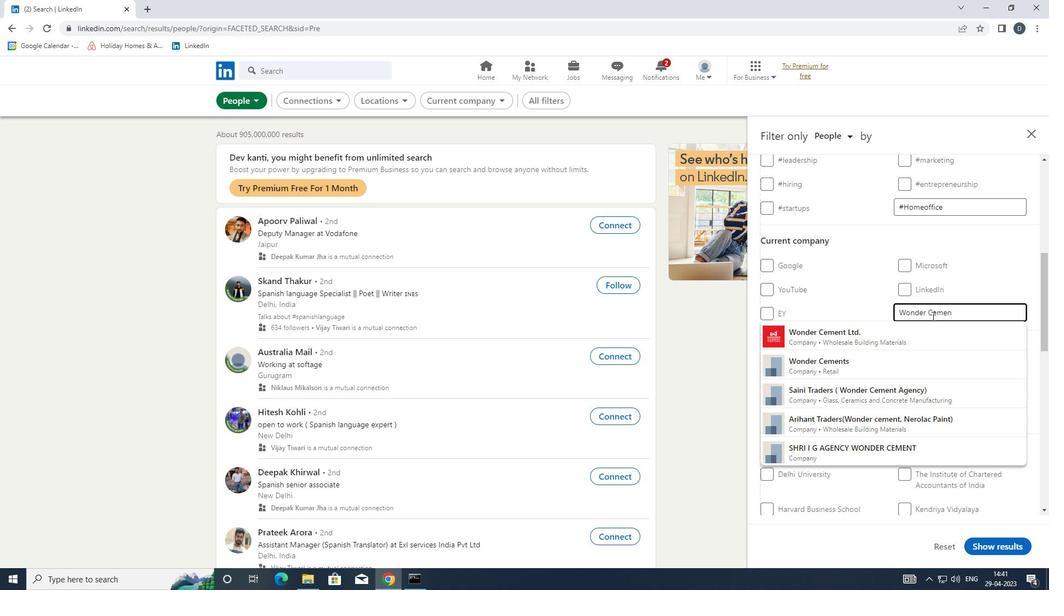 
Action: Mouse pressed left at (922, 330)
Screenshot: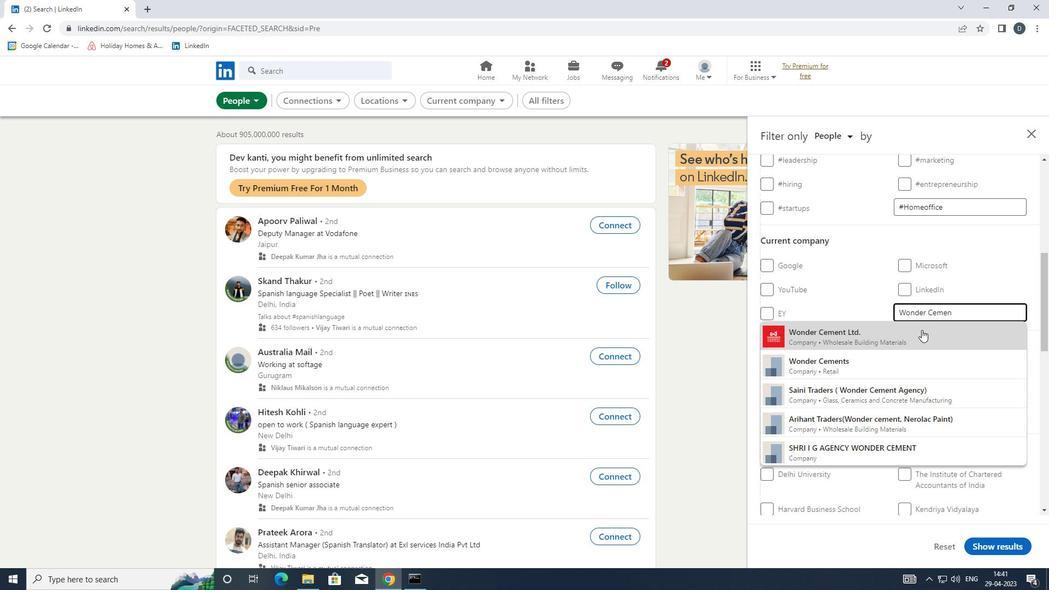 
Action: Mouse moved to (922, 330)
Screenshot: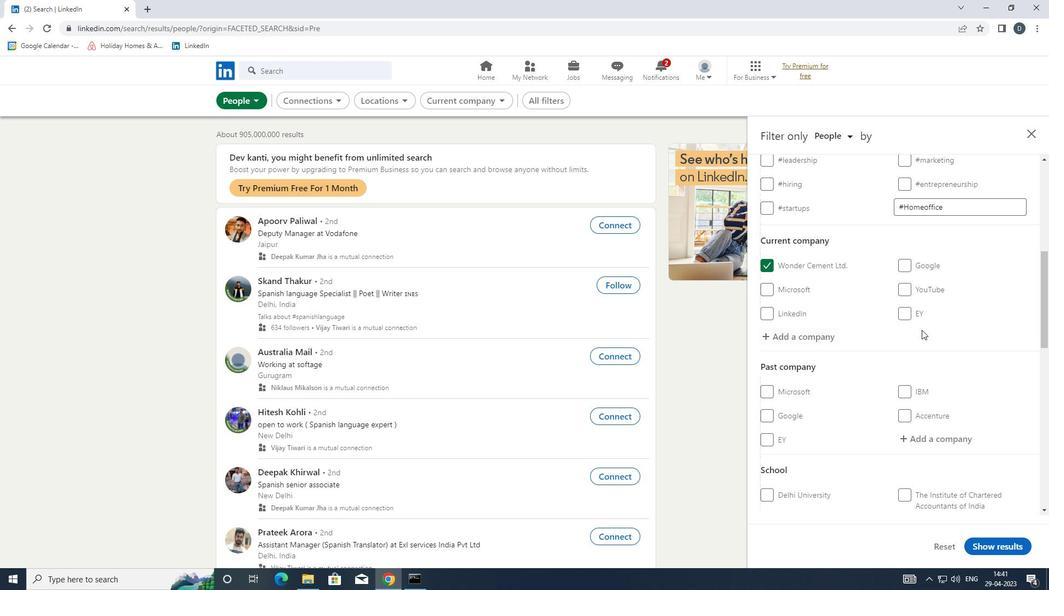 
Action: Mouse scrolled (922, 330) with delta (0, 0)
Screenshot: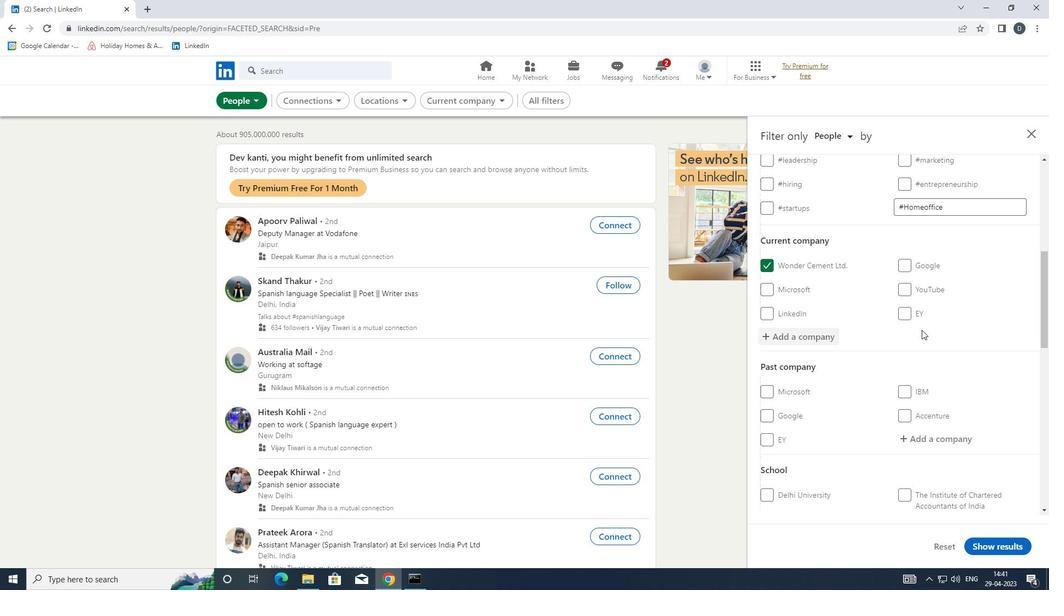 
Action: Mouse scrolled (922, 330) with delta (0, 0)
Screenshot: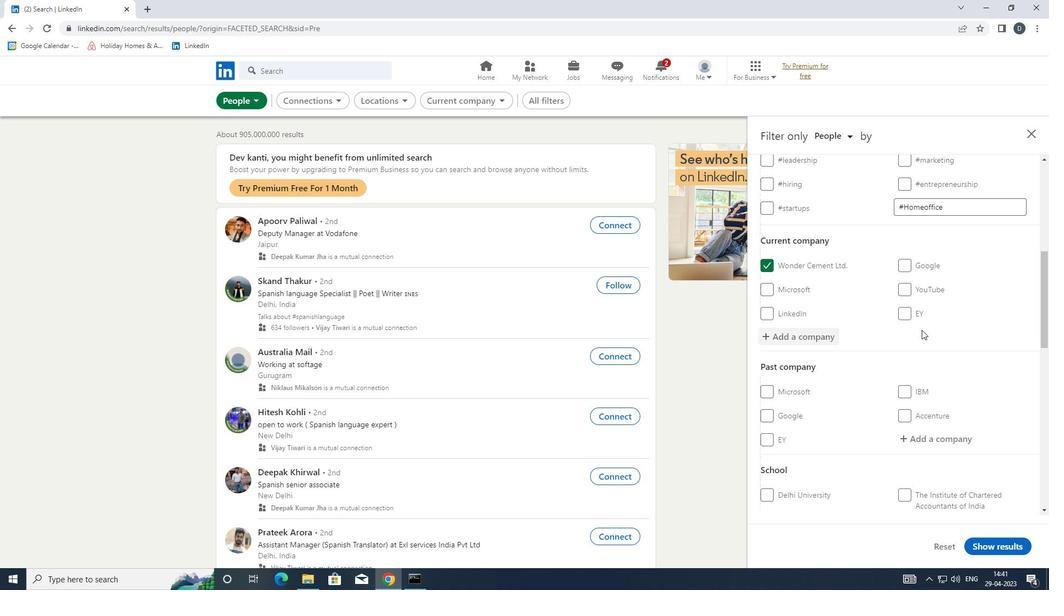 
Action: Mouse moved to (922, 330)
Screenshot: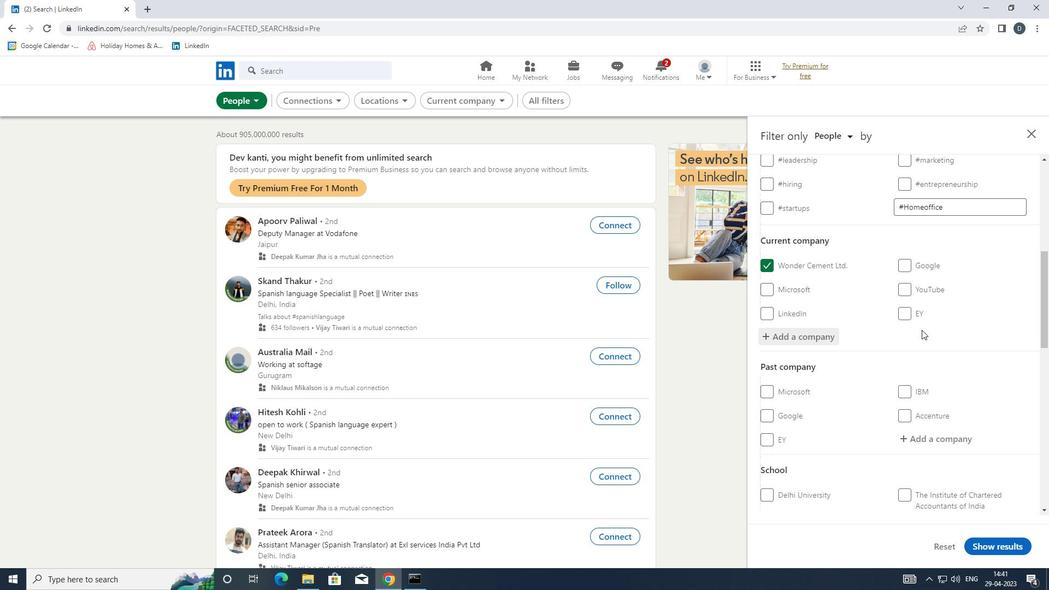 
Action: Mouse scrolled (922, 330) with delta (0, 0)
Screenshot: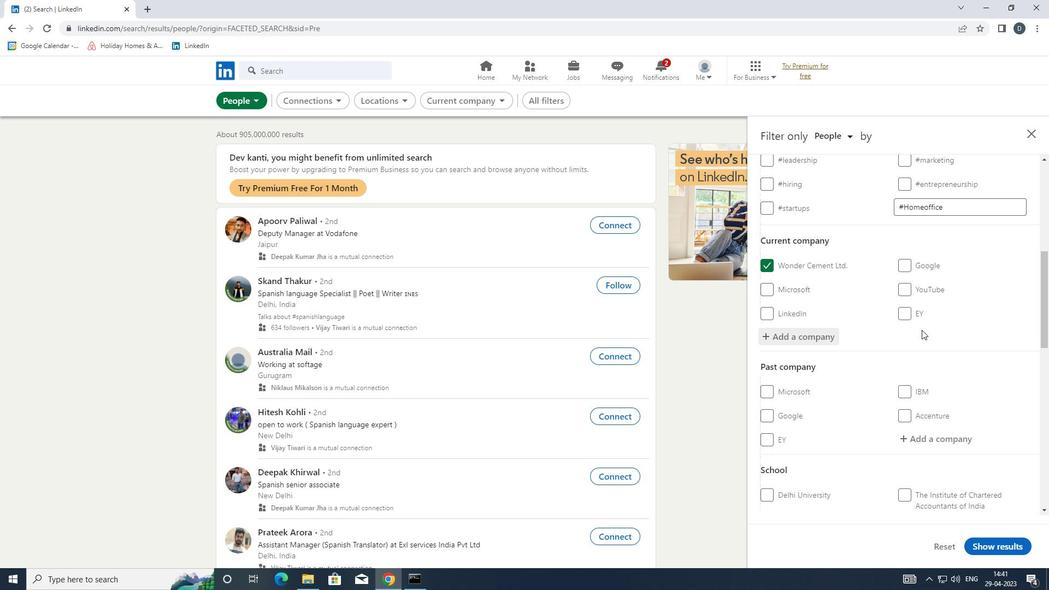 
Action: Mouse moved to (912, 392)
Screenshot: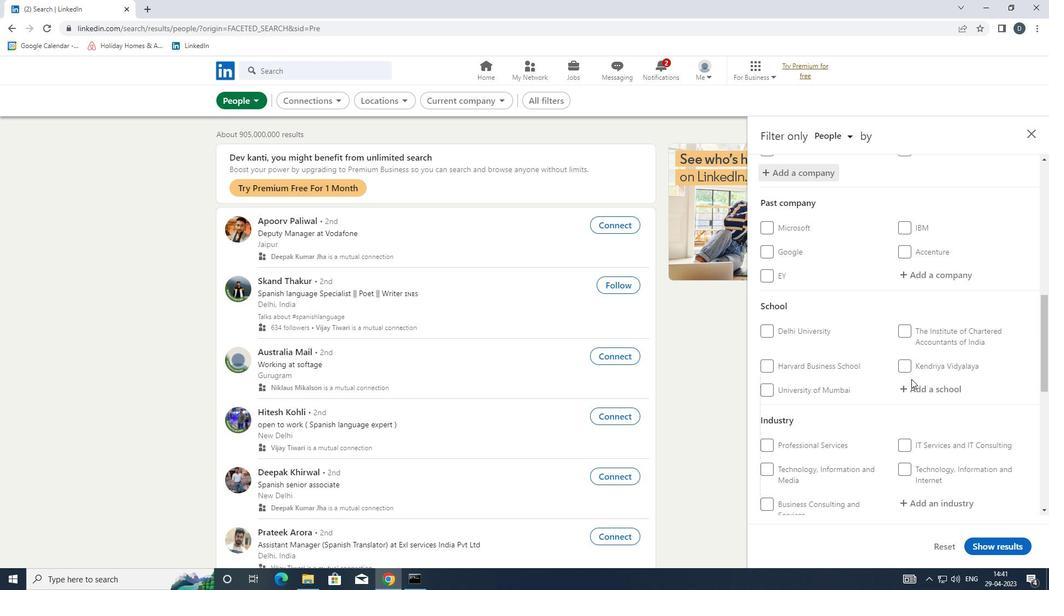 
Action: Mouse pressed left at (912, 392)
Screenshot: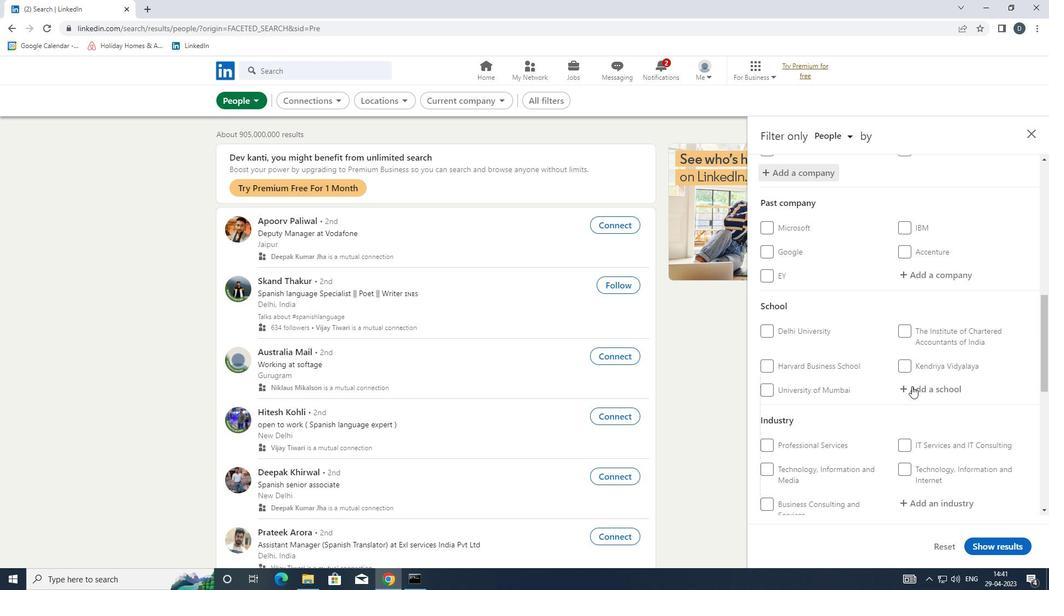 
Action: Mouse moved to (913, 395)
Screenshot: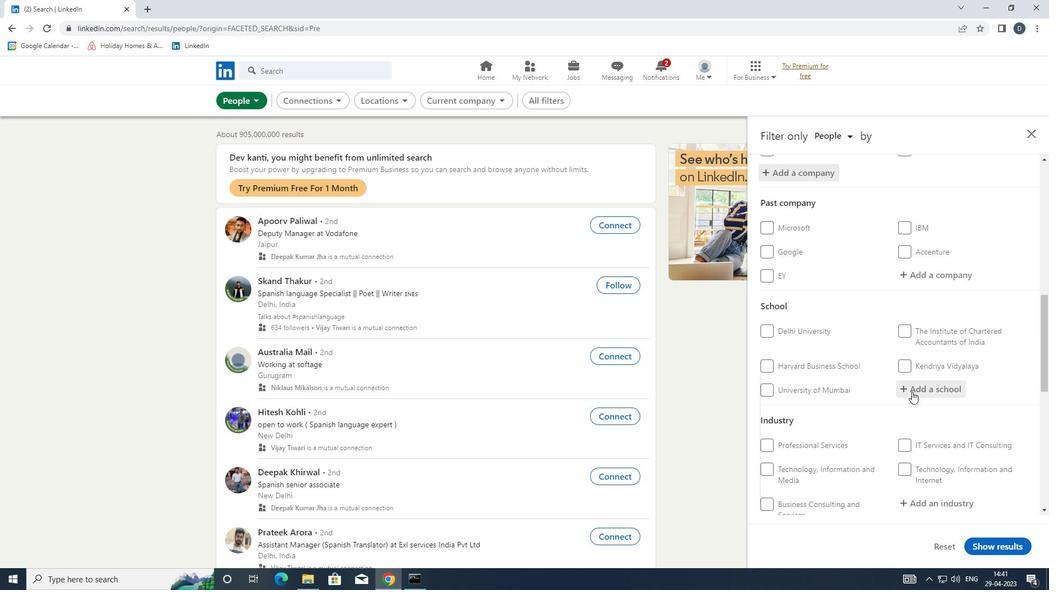 
Action: Key pressed <Key.shift>ST.<Key.space><Key.shift>JOSEPH'S<Key.space><Key.shift>COLLEGE
Screenshot: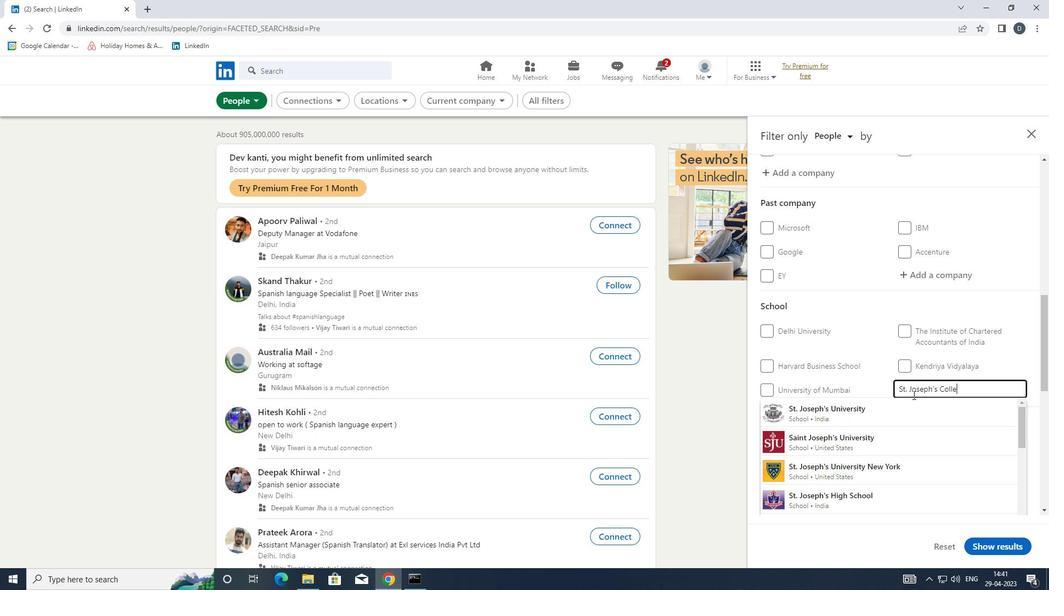 
Action: Mouse moved to (913, 407)
Screenshot: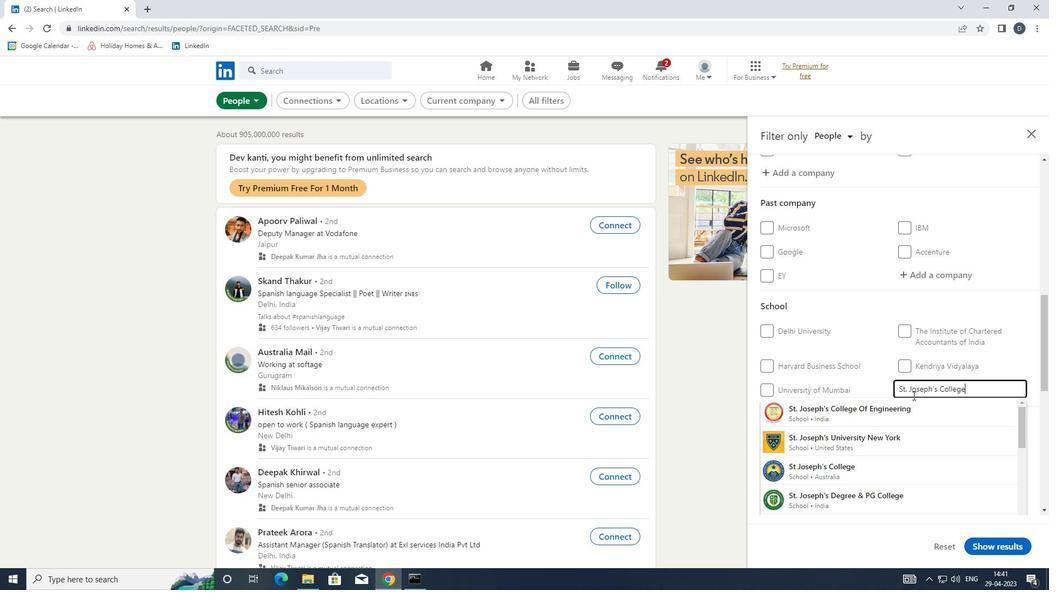 
Action: Mouse pressed left at (913, 407)
Screenshot: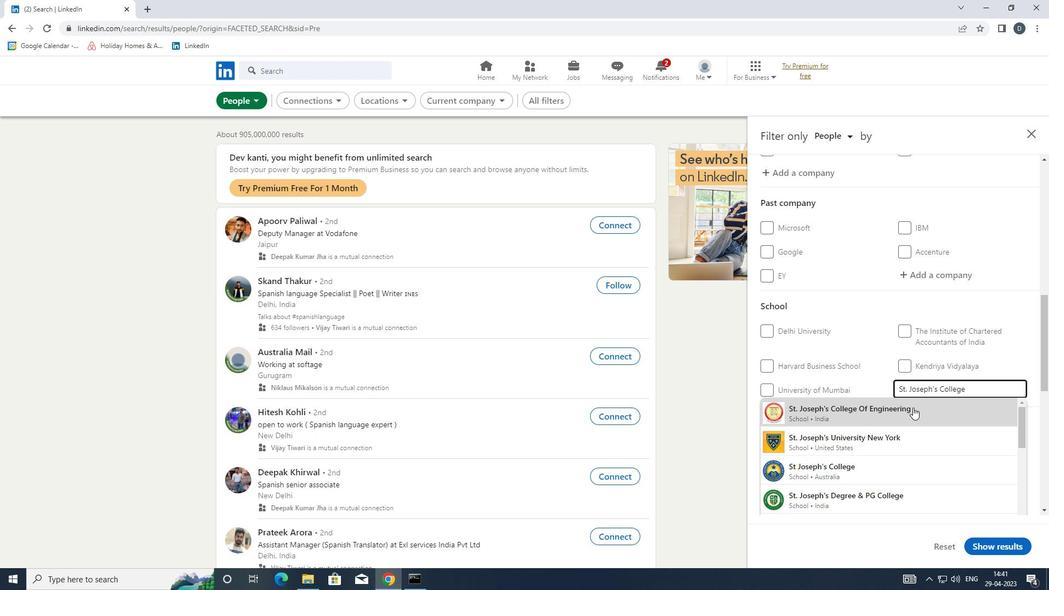 
Action: Mouse scrolled (913, 407) with delta (0, 0)
Screenshot: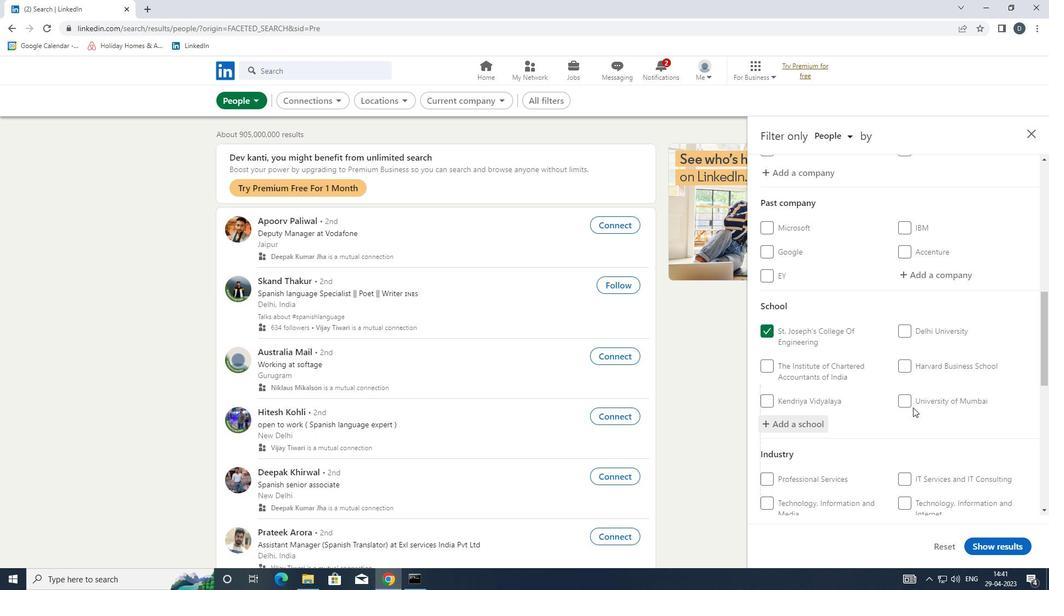 
Action: Mouse scrolled (913, 407) with delta (0, 0)
Screenshot: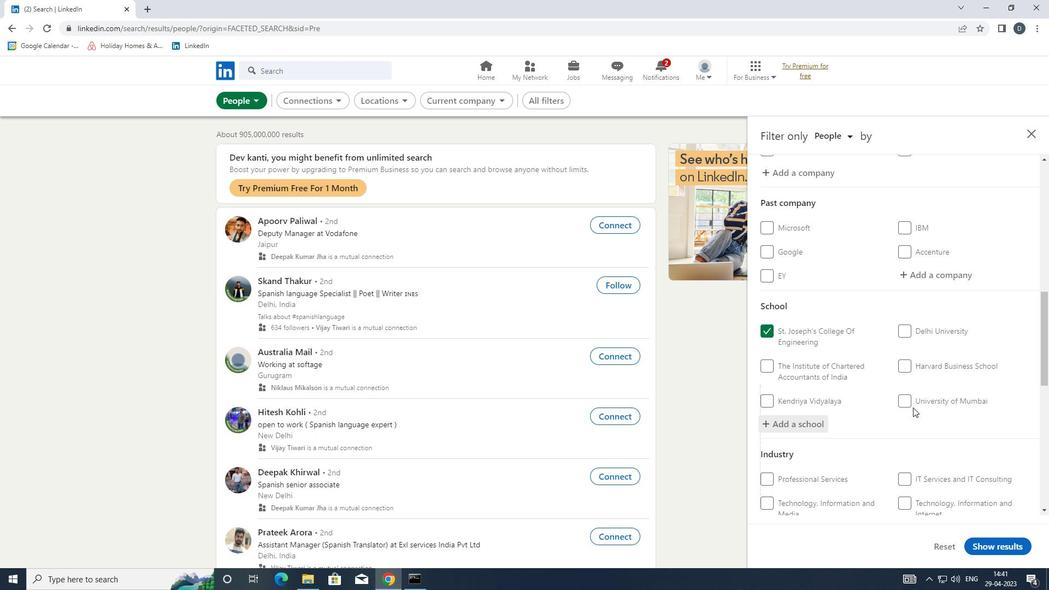 
Action: Mouse scrolled (913, 407) with delta (0, 0)
Screenshot: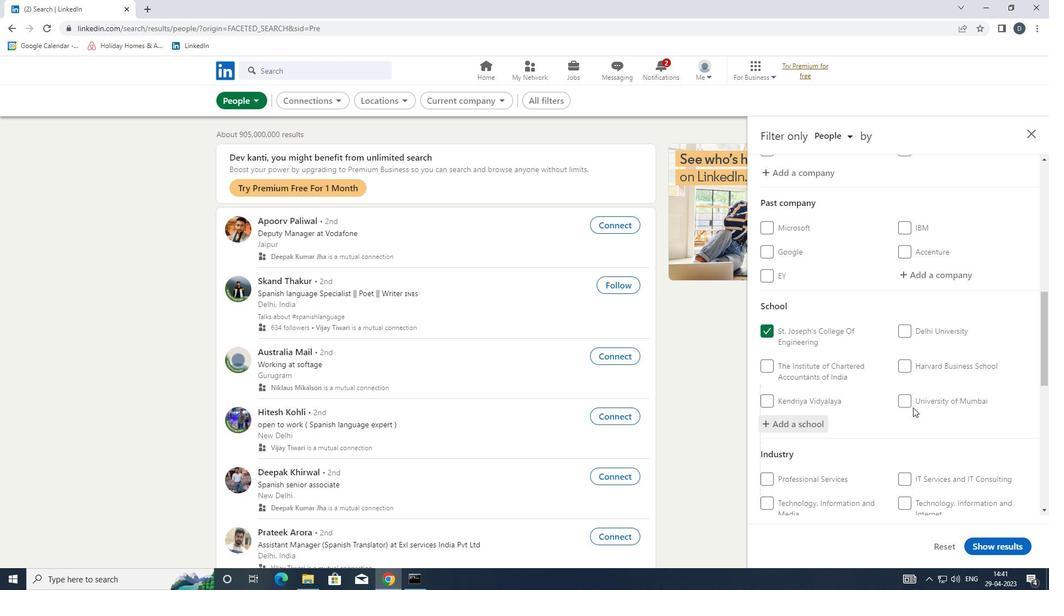 
Action: Mouse moved to (921, 361)
Screenshot: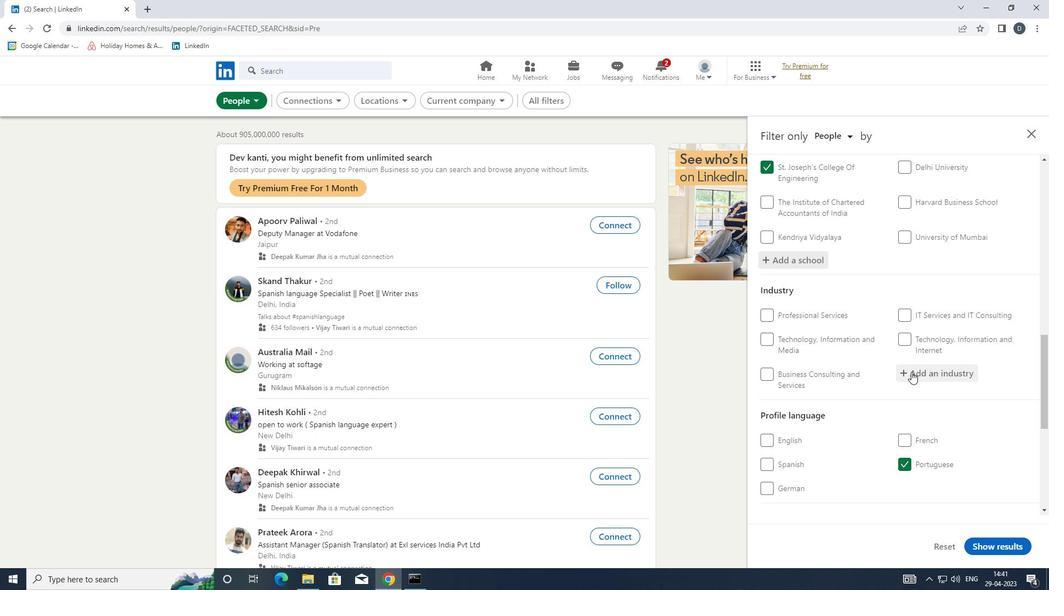 
Action: Mouse pressed left at (921, 361)
Screenshot: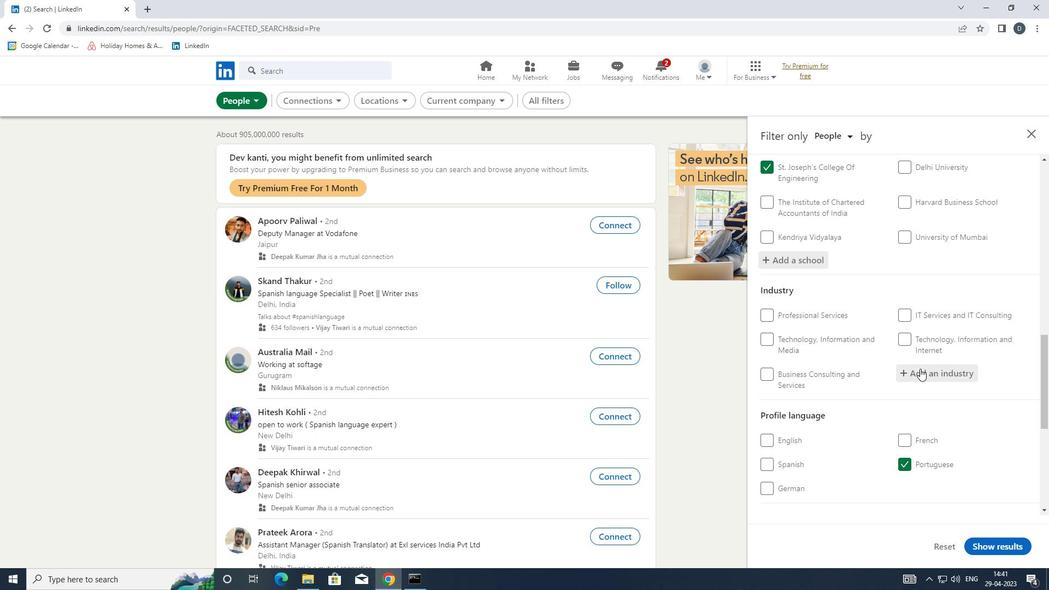 
Action: Mouse moved to (921, 369)
Screenshot: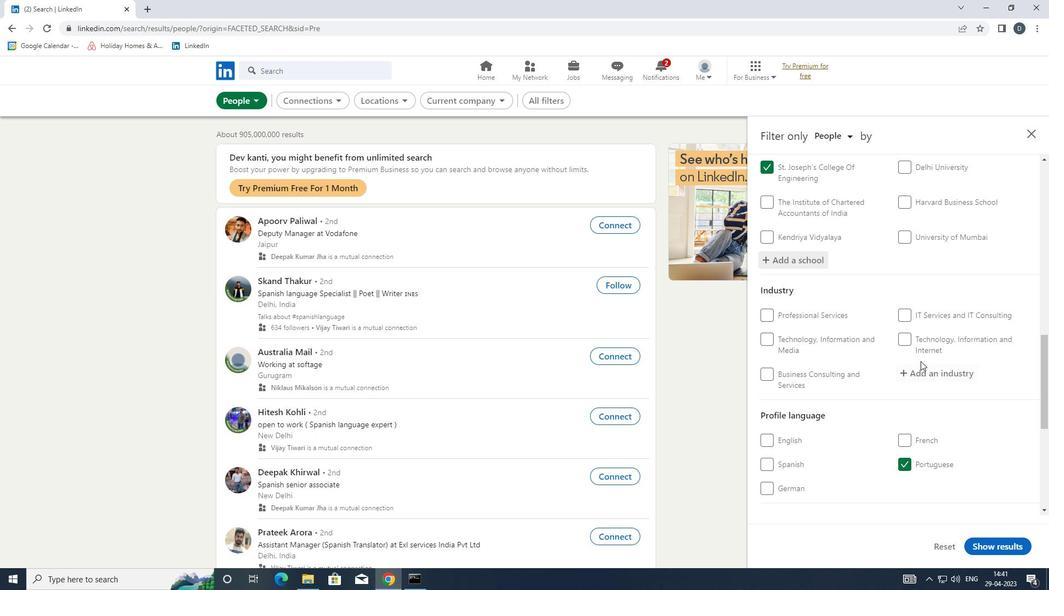 
Action: Mouse pressed left at (921, 369)
Screenshot: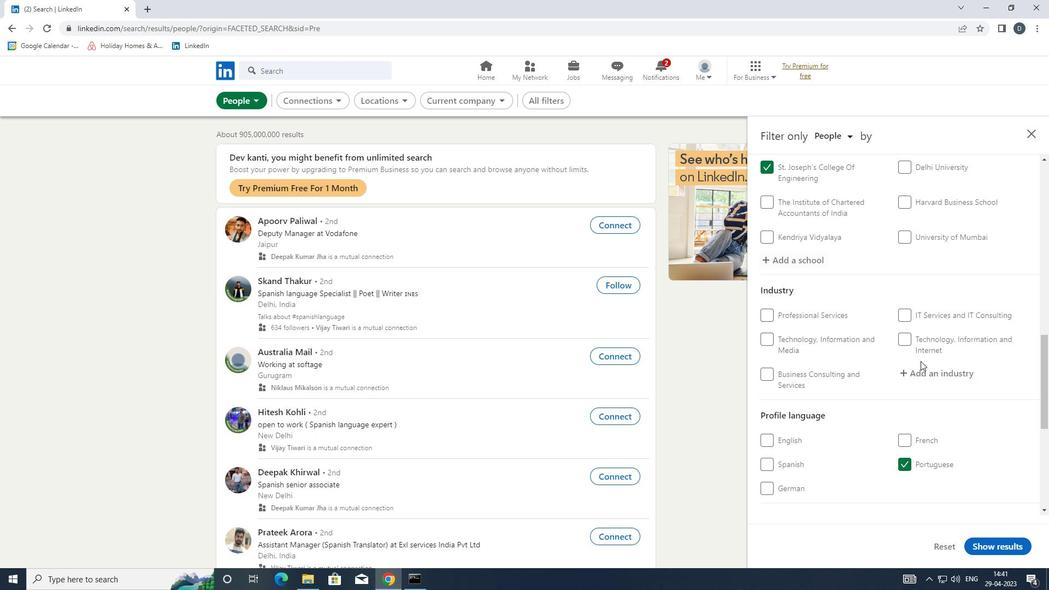 
Action: Mouse moved to (921, 369)
Screenshot: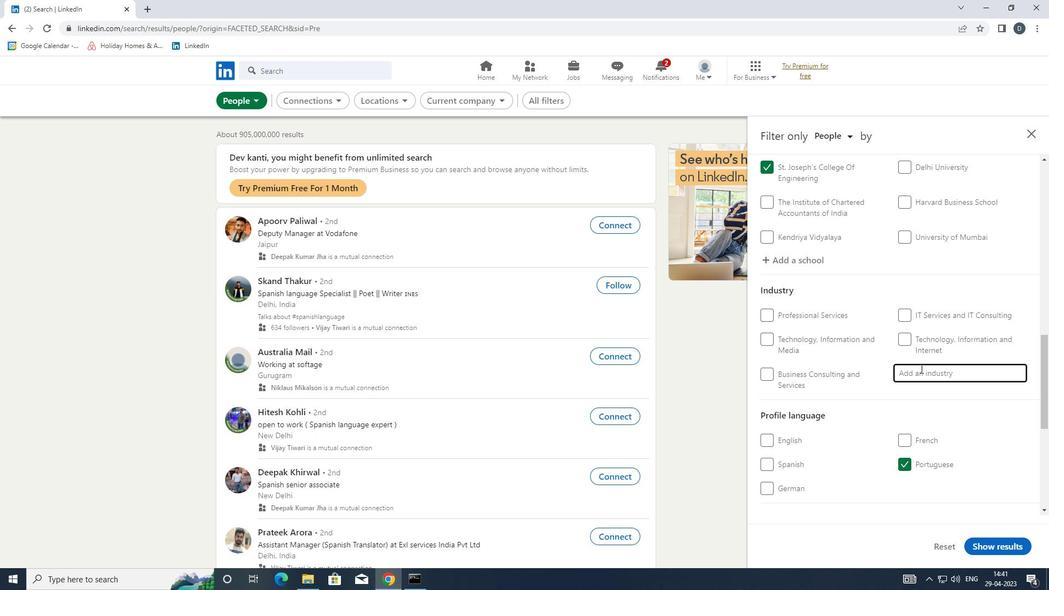 
Action: Key pressed <Key.shift>TELEPHONE<Key.space><Key.down><Key.enter>
Screenshot: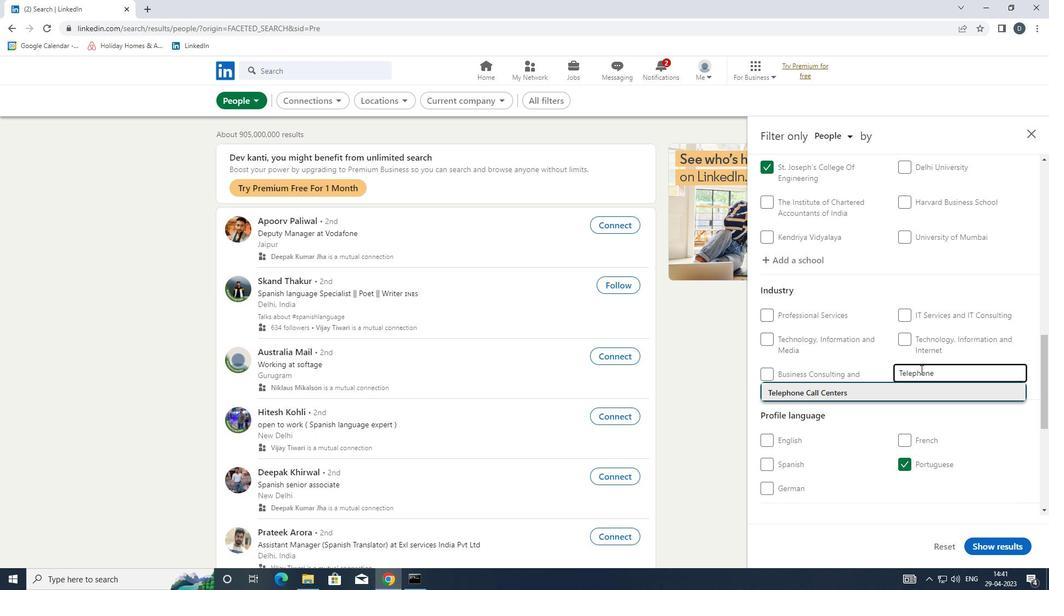 
Action: Mouse moved to (897, 367)
Screenshot: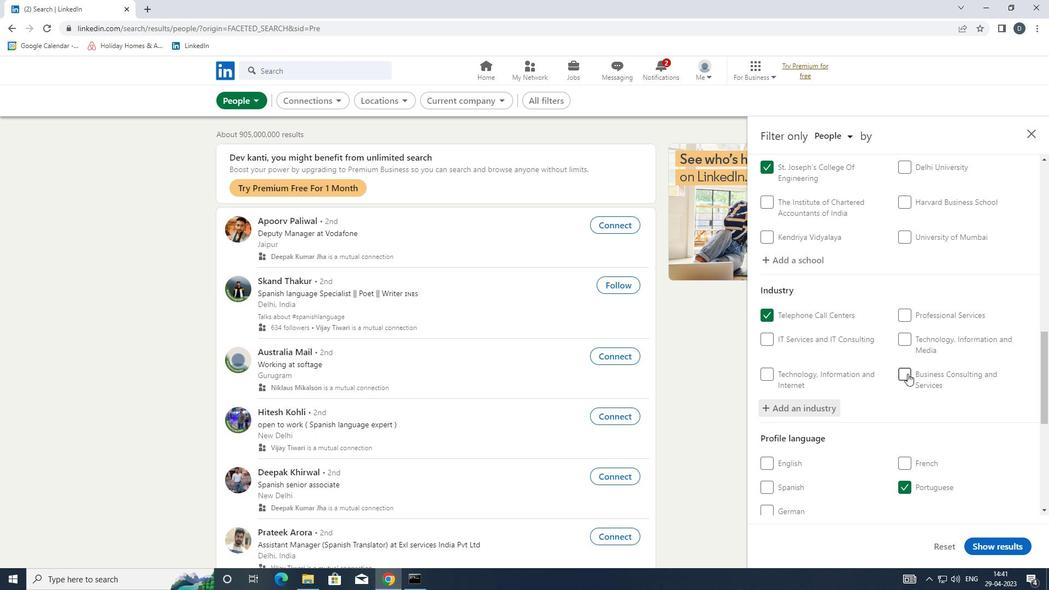 
Action: Mouse scrolled (897, 367) with delta (0, 0)
Screenshot: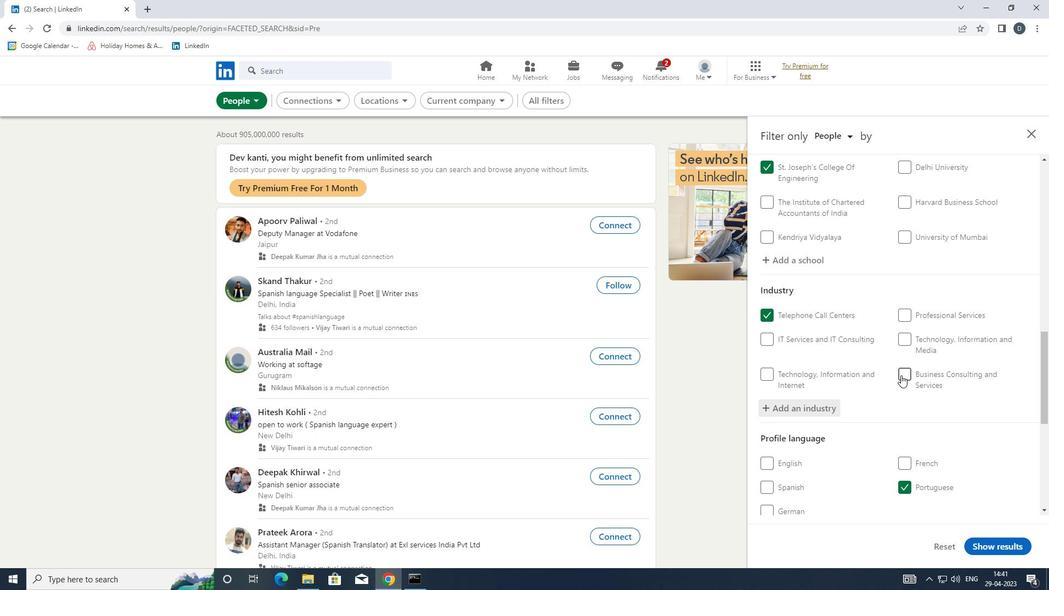 
Action: Mouse scrolled (897, 367) with delta (0, 0)
Screenshot: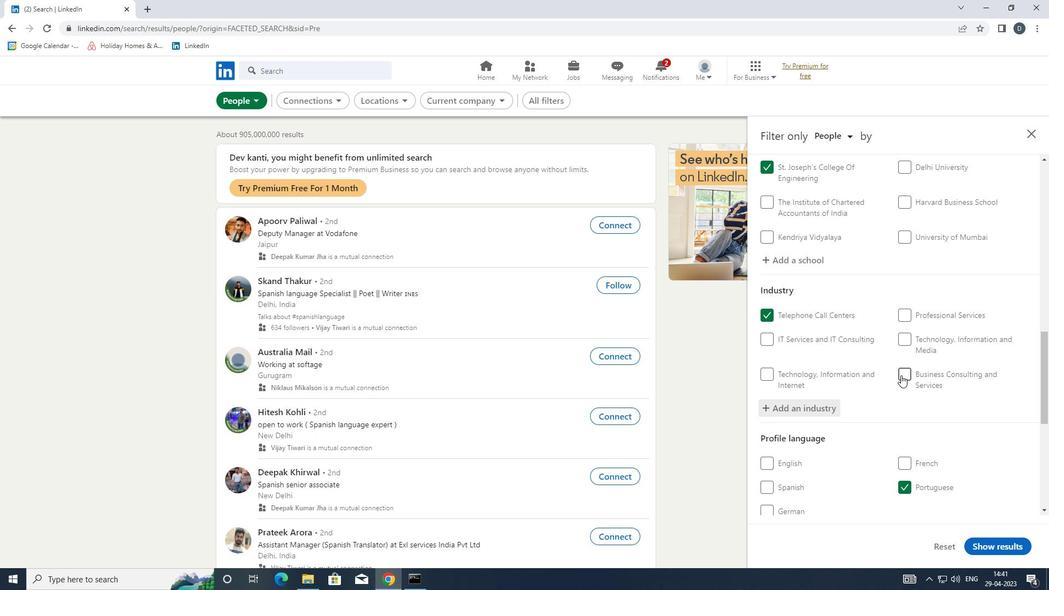 
Action: Mouse scrolled (897, 367) with delta (0, 0)
Screenshot: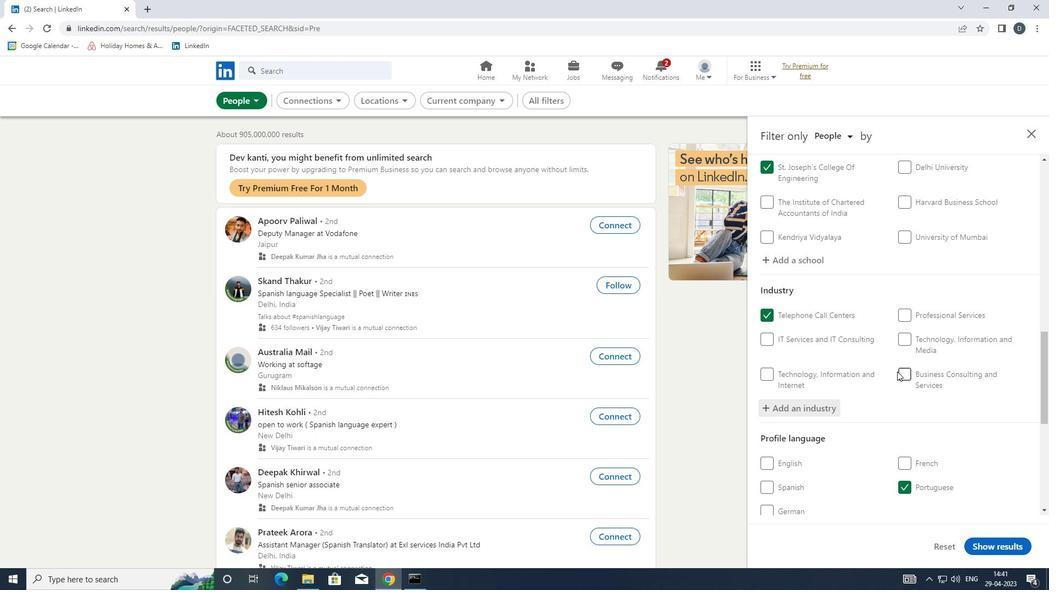 
Action: Mouse scrolled (897, 367) with delta (0, 0)
Screenshot: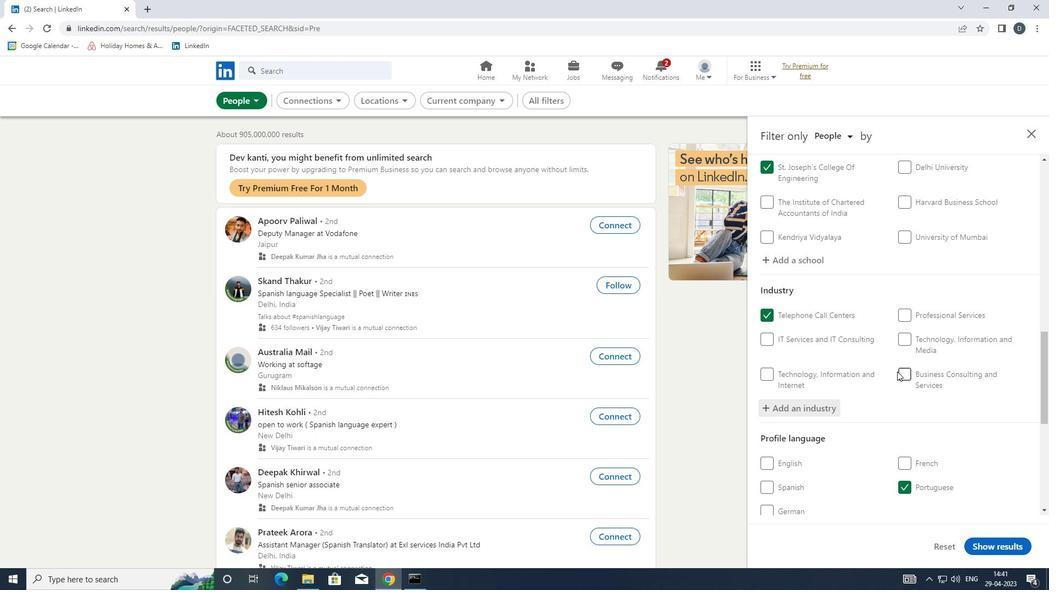 
Action: Mouse moved to (931, 439)
Screenshot: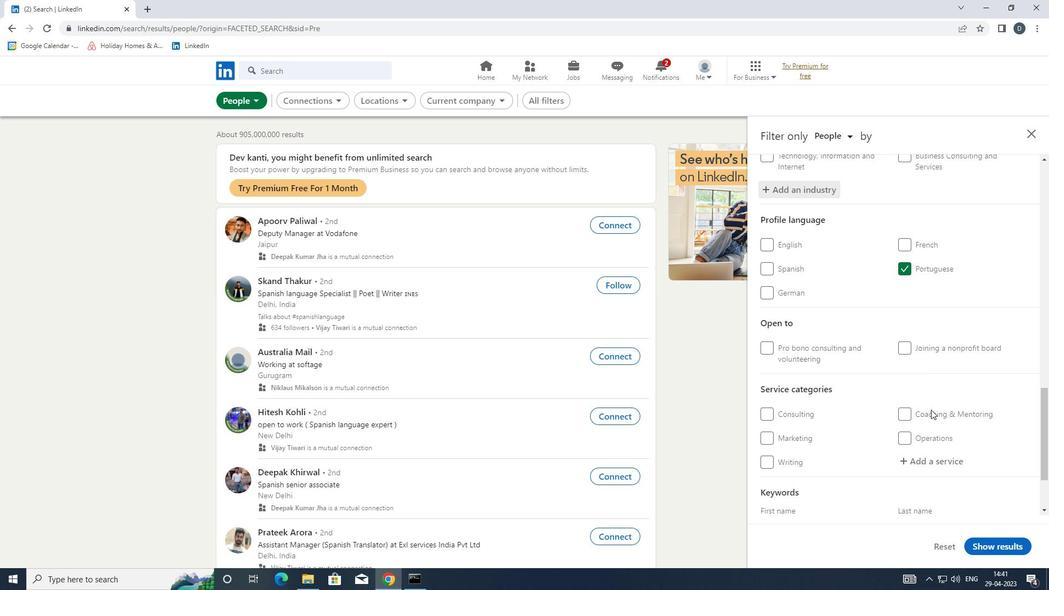 
Action: Mouse scrolled (931, 438) with delta (0, 0)
Screenshot: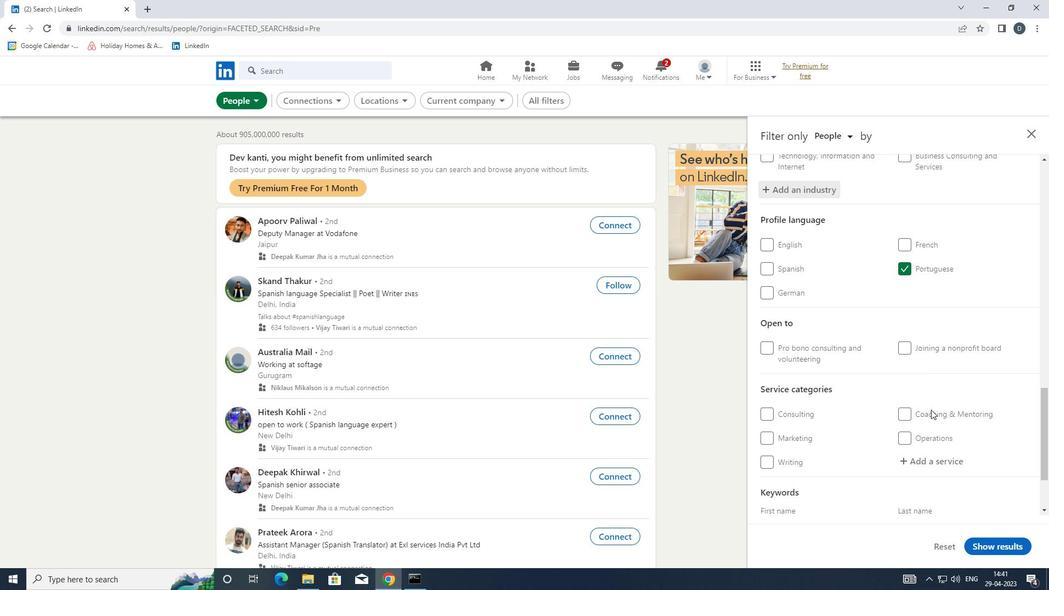 
Action: Mouse scrolled (931, 438) with delta (0, 0)
Screenshot: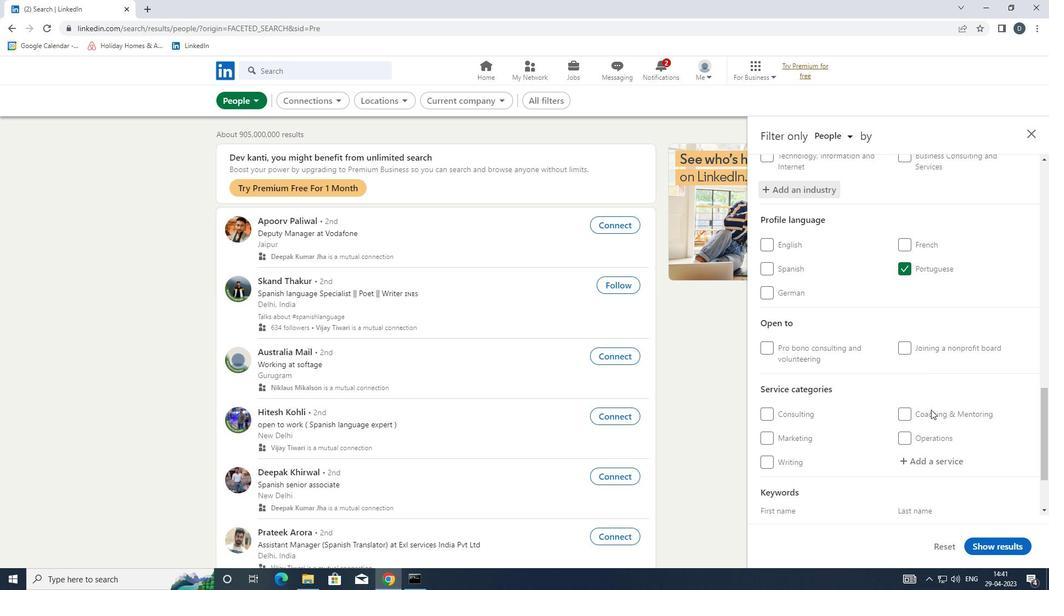 
Action: Mouse moved to (935, 369)
Screenshot: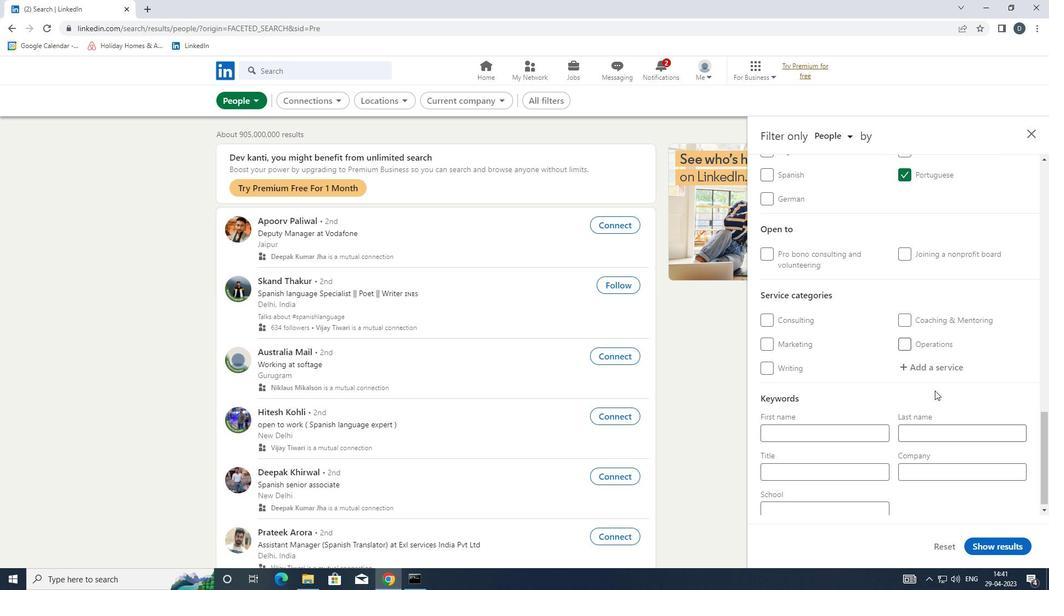 
Action: Mouse pressed left at (935, 369)
Screenshot: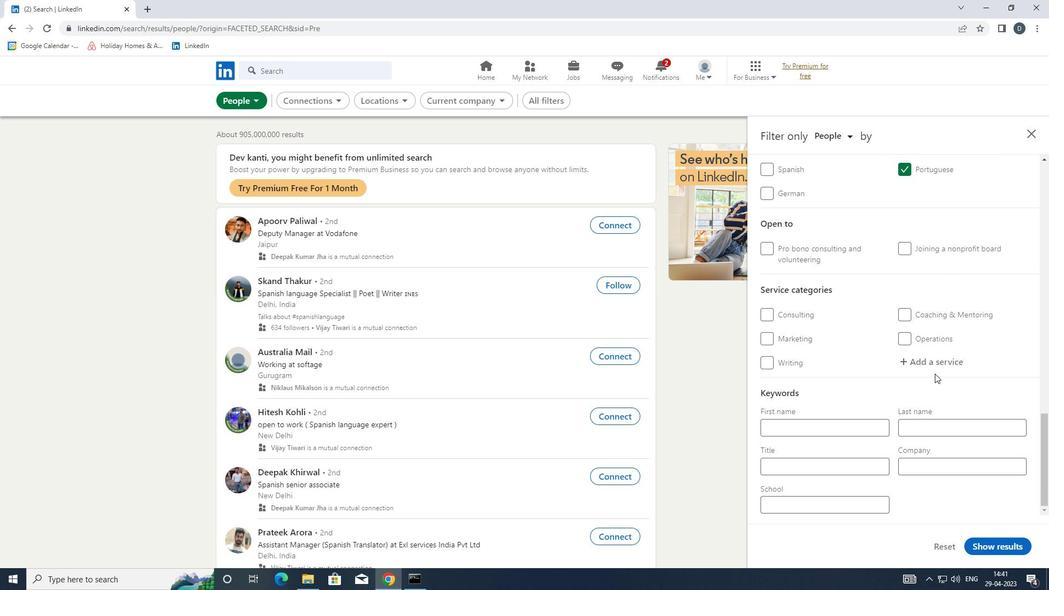 
Action: Key pressed <Key.shift>AUDIO<Key.space><Key.down><Key.enter>
Screenshot: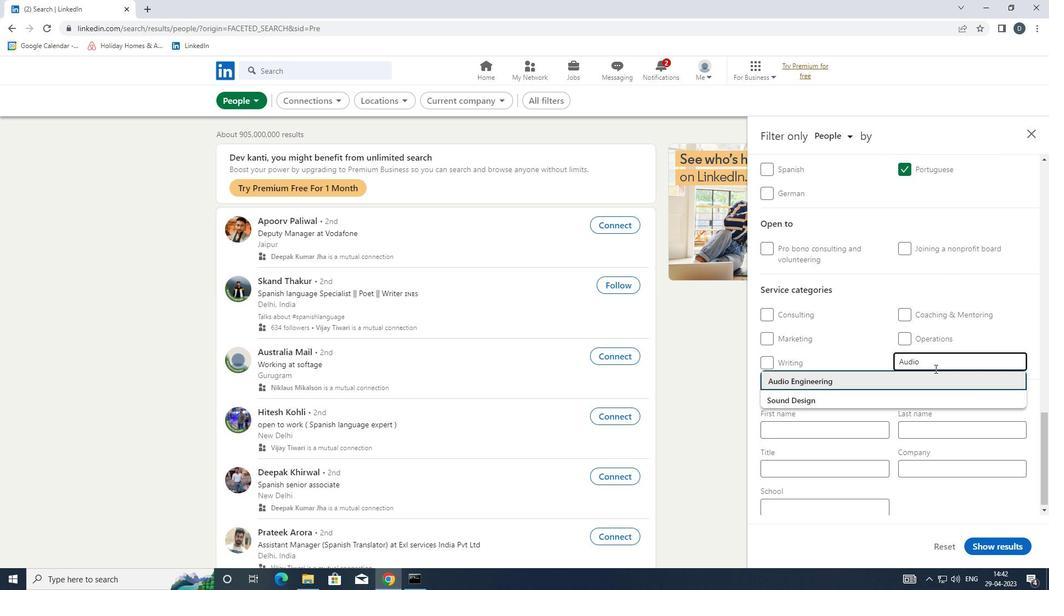 
Action: Mouse moved to (937, 370)
Screenshot: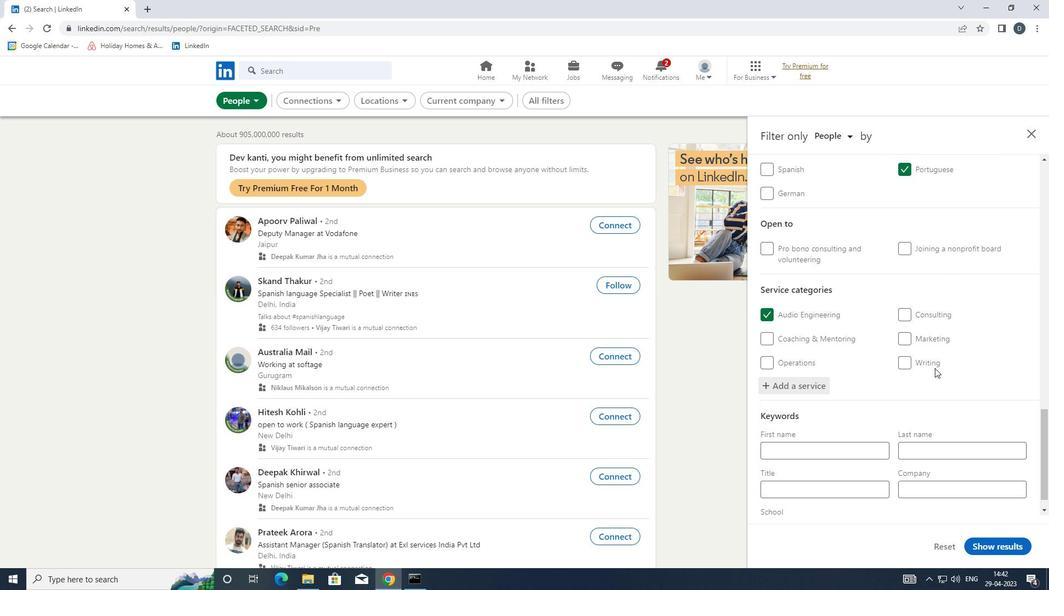 
Action: Mouse scrolled (937, 370) with delta (0, 0)
Screenshot: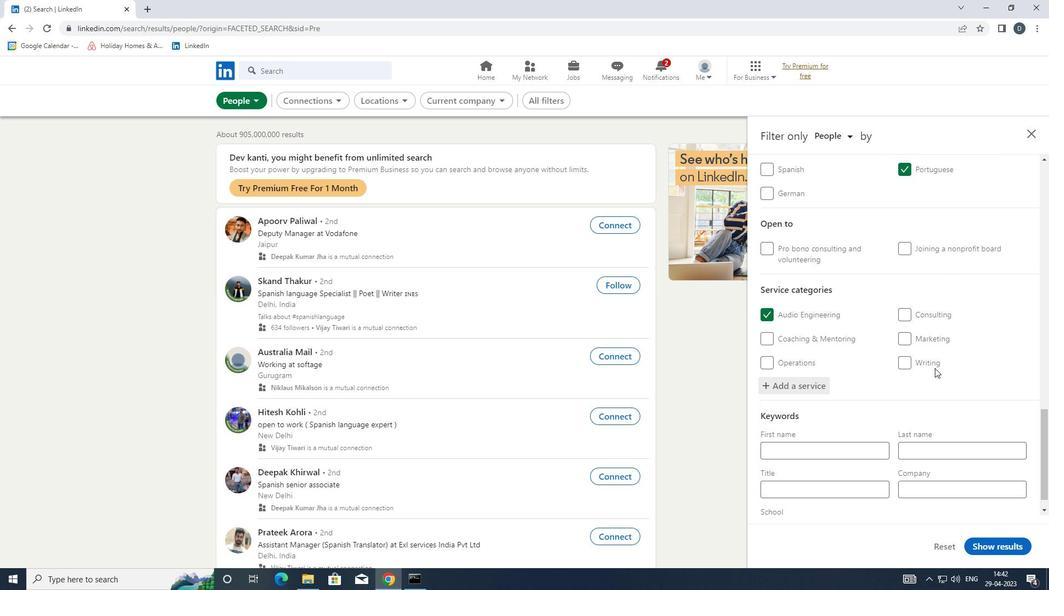 
Action: Mouse moved to (937, 378)
Screenshot: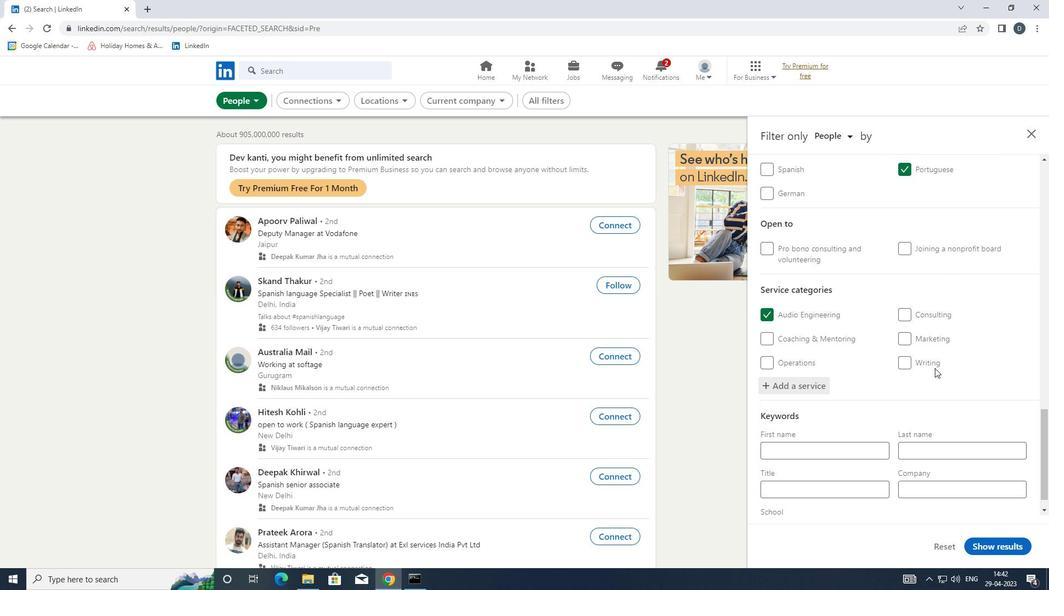 
Action: Mouse scrolled (937, 378) with delta (0, 0)
Screenshot: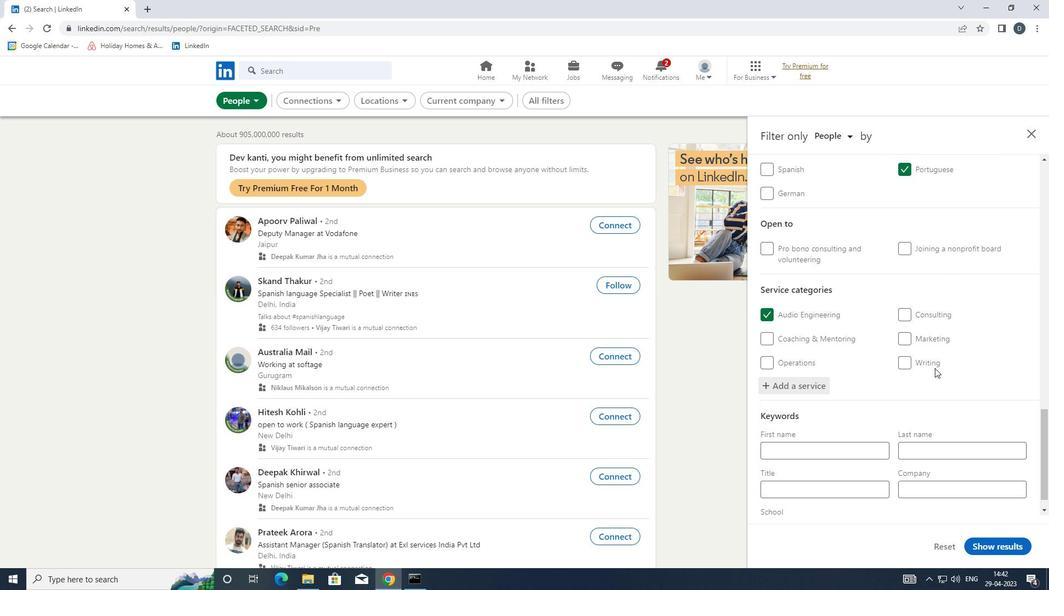 
Action: Mouse moved to (937, 386)
Screenshot: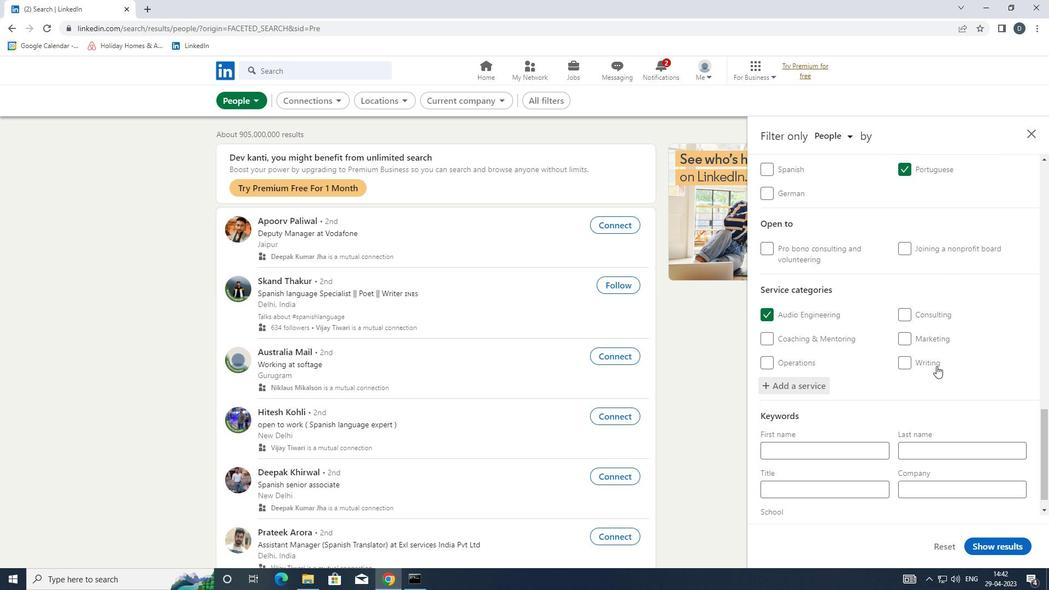 
Action: Mouse scrolled (937, 385) with delta (0, 0)
Screenshot: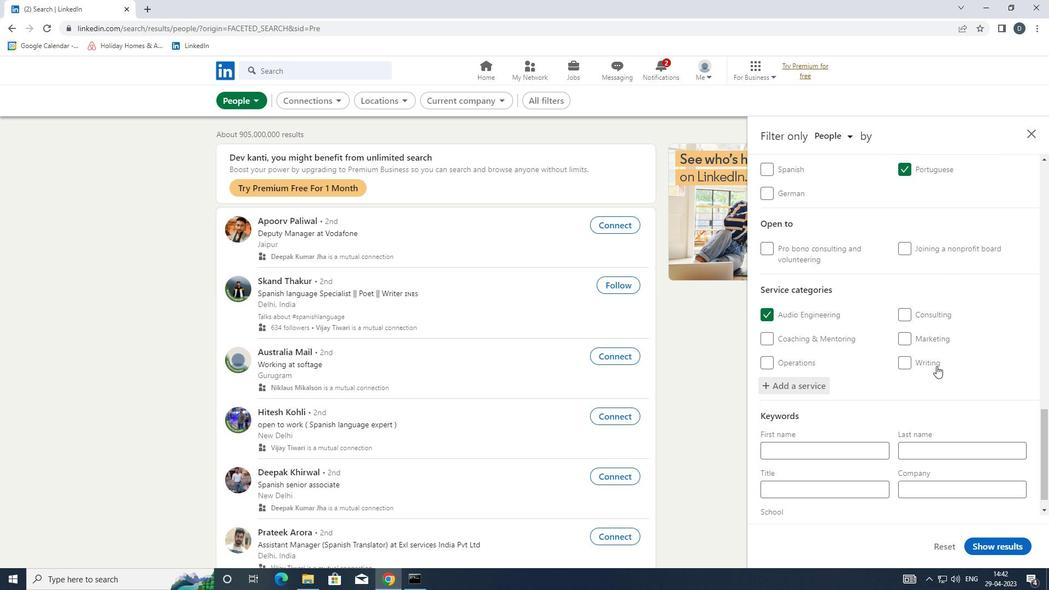 
Action: Mouse moved to (936, 389)
Screenshot: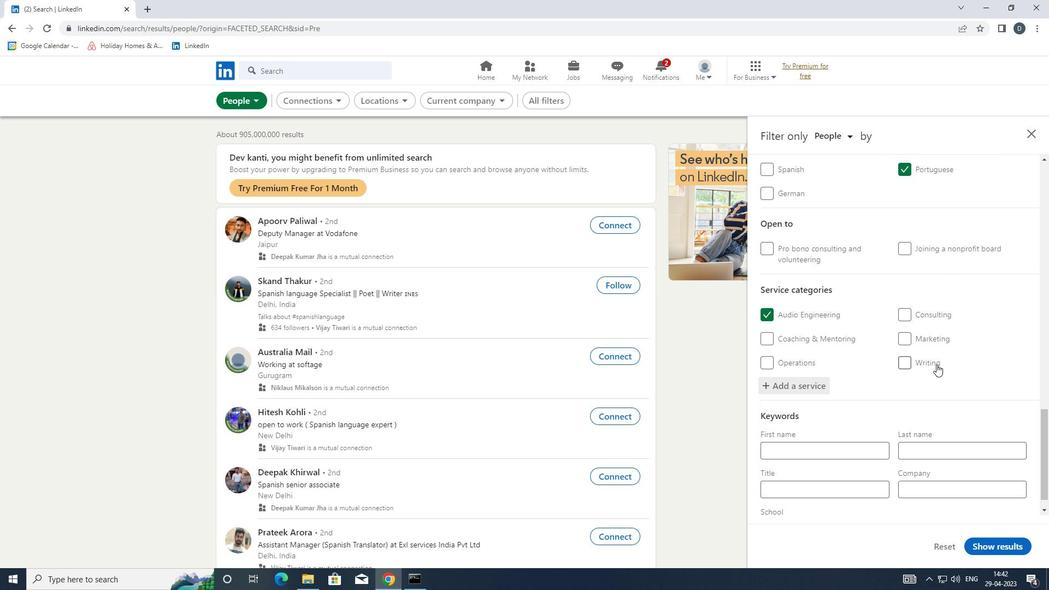 
Action: Mouse scrolled (936, 388) with delta (0, 0)
Screenshot: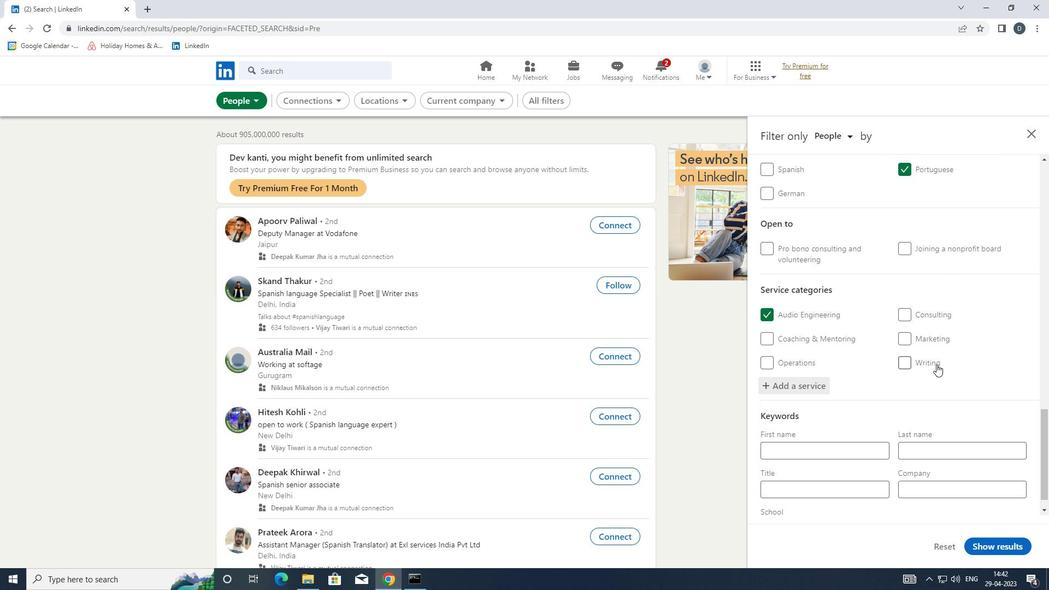 
Action: Mouse moved to (851, 459)
Screenshot: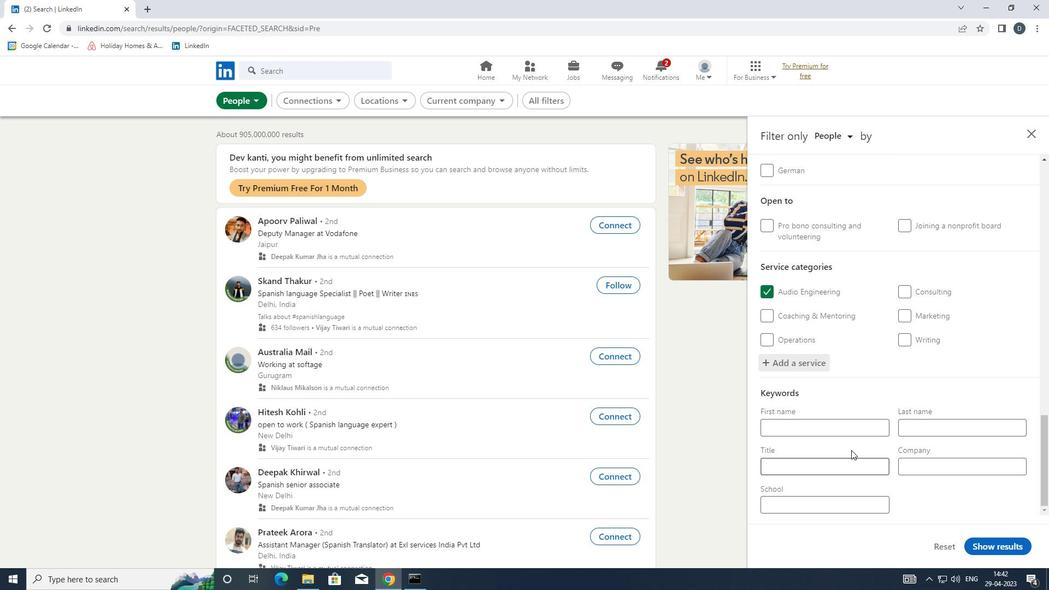 
Action: Mouse pressed left at (851, 459)
Screenshot: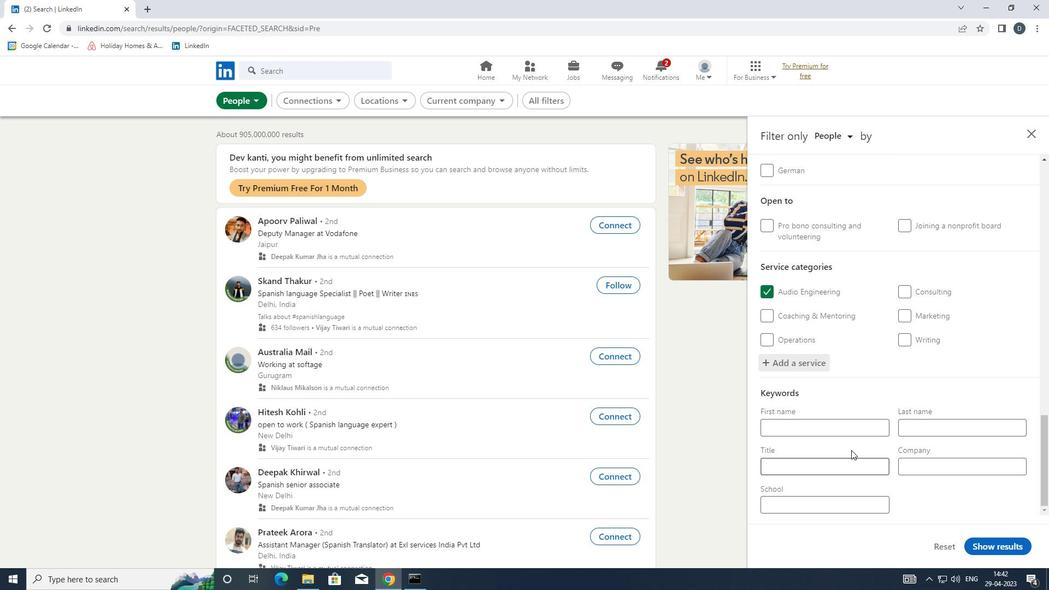 
Action: Mouse moved to (851, 460)
Screenshot: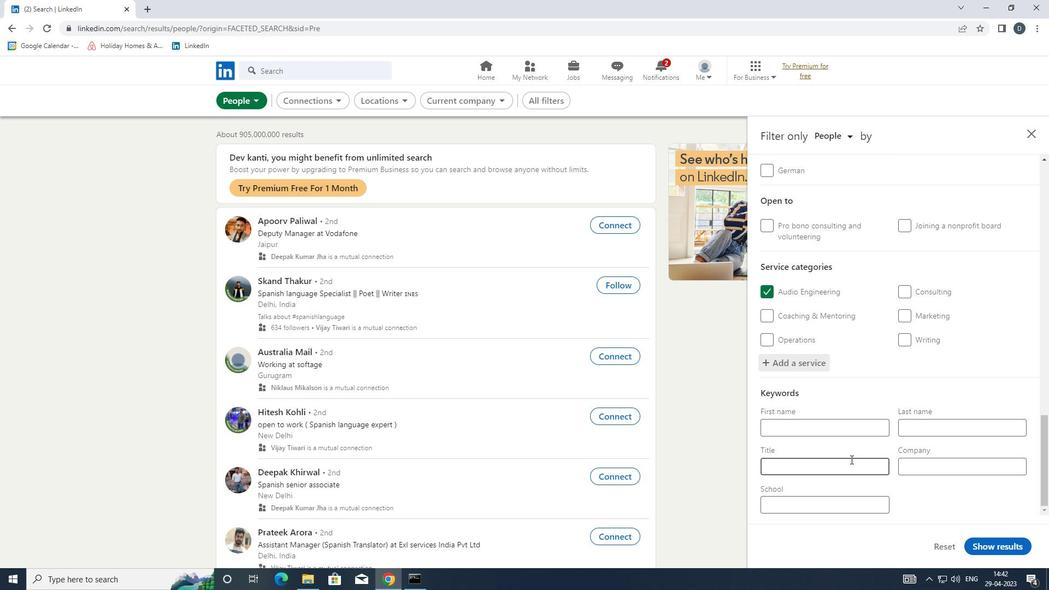 
Action: Key pressed <Key.shift>CHEF
Screenshot: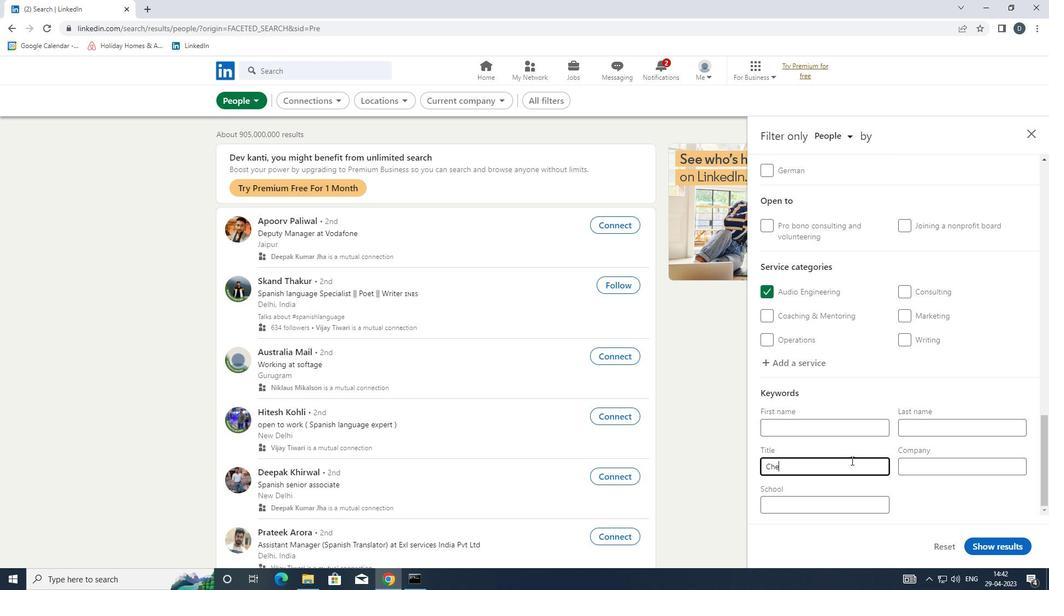 
Action: Mouse moved to (1007, 545)
Screenshot: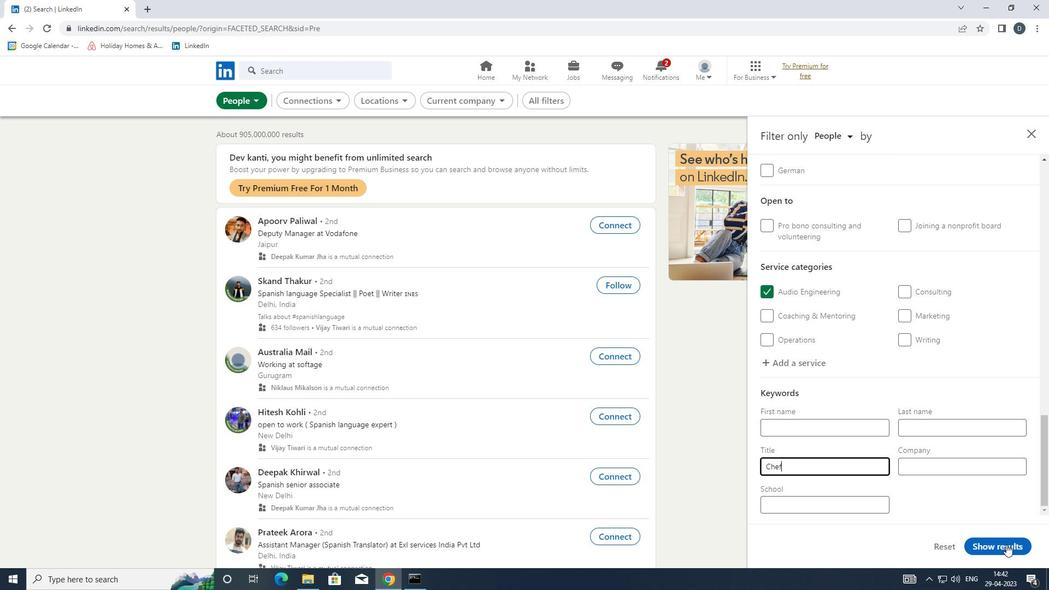 
Action: Mouse pressed left at (1007, 545)
Screenshot: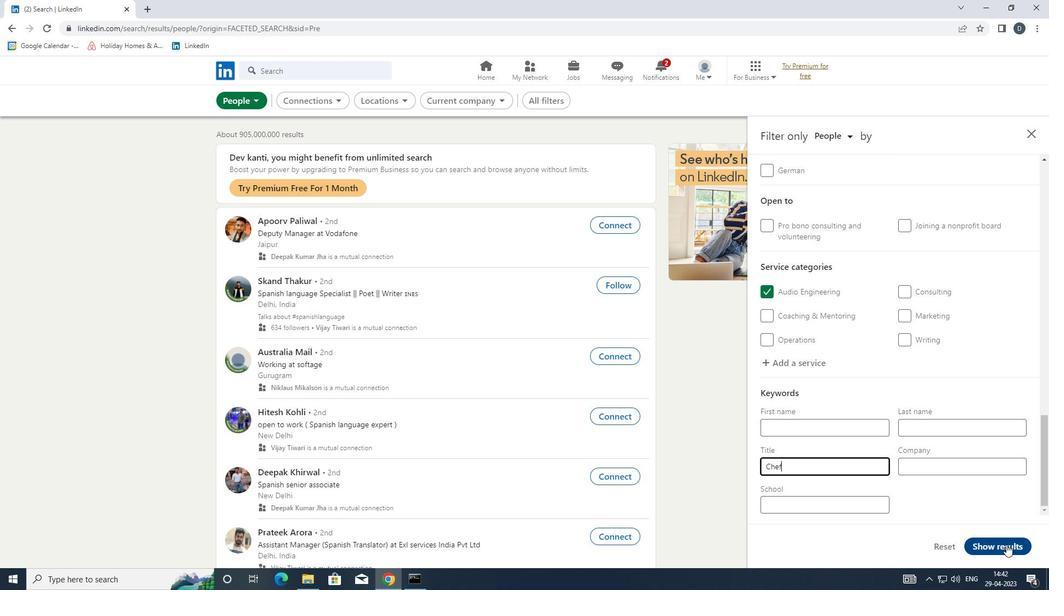 
Action: Mouse moved to (861, 325)
Screenshot: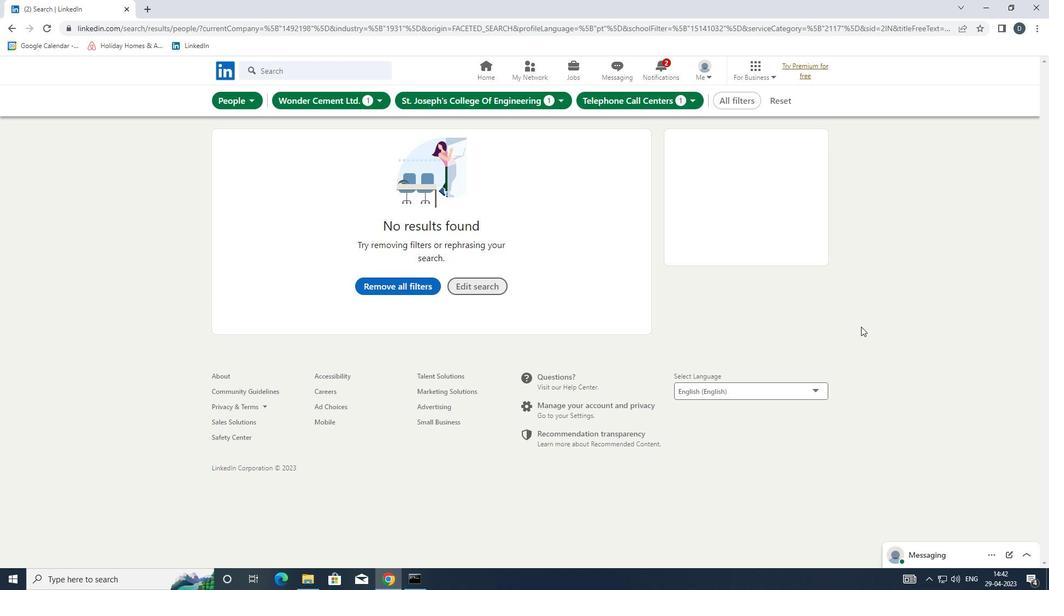
